 Task: Create an 'audit' object.
Action: Mouse moved to (1069, 98)
Screenshot: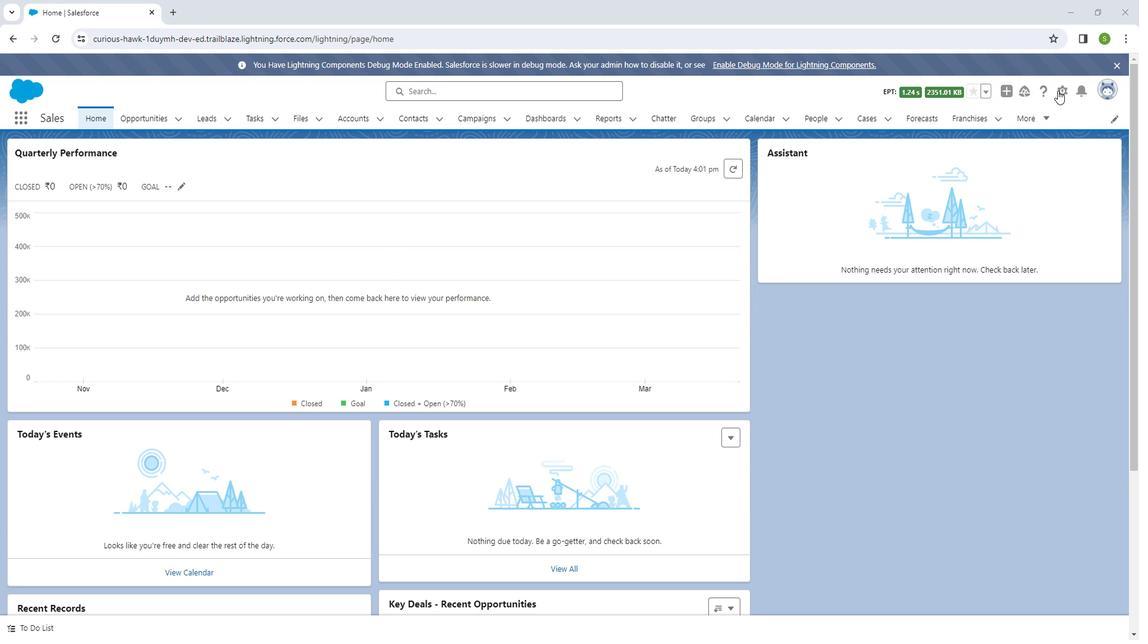 
Action: Mouse pressed left at (1069, 98)
Screenshot: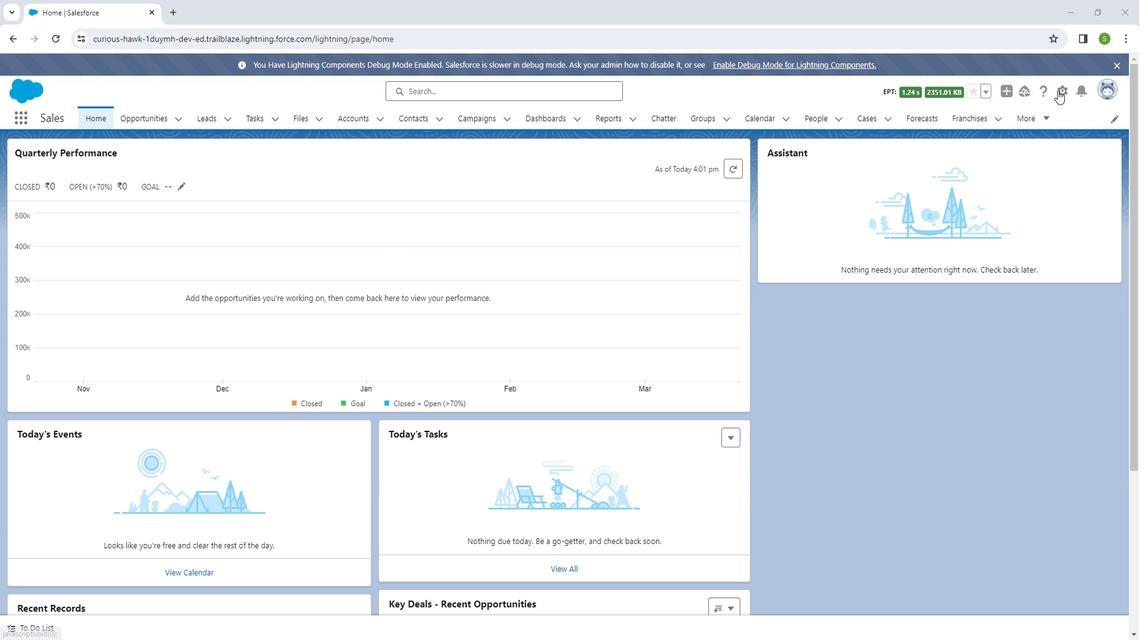 
Action: Mouse moved to (1024, 135)
Screenshot: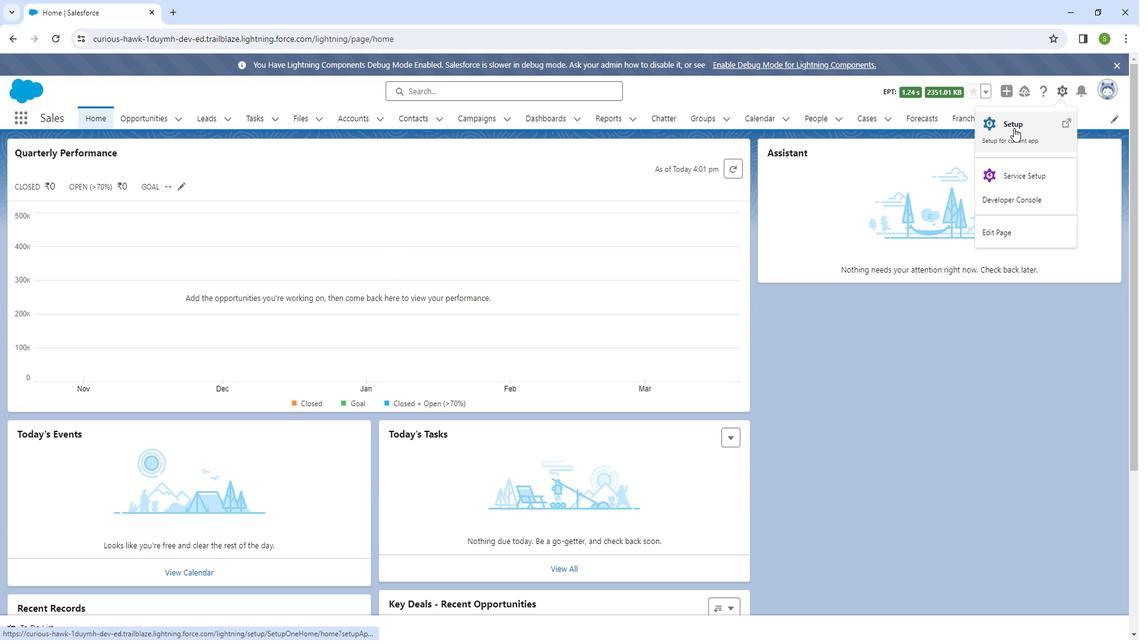 
Action: Mouse pressed left at (1024, 135)
Screenshot: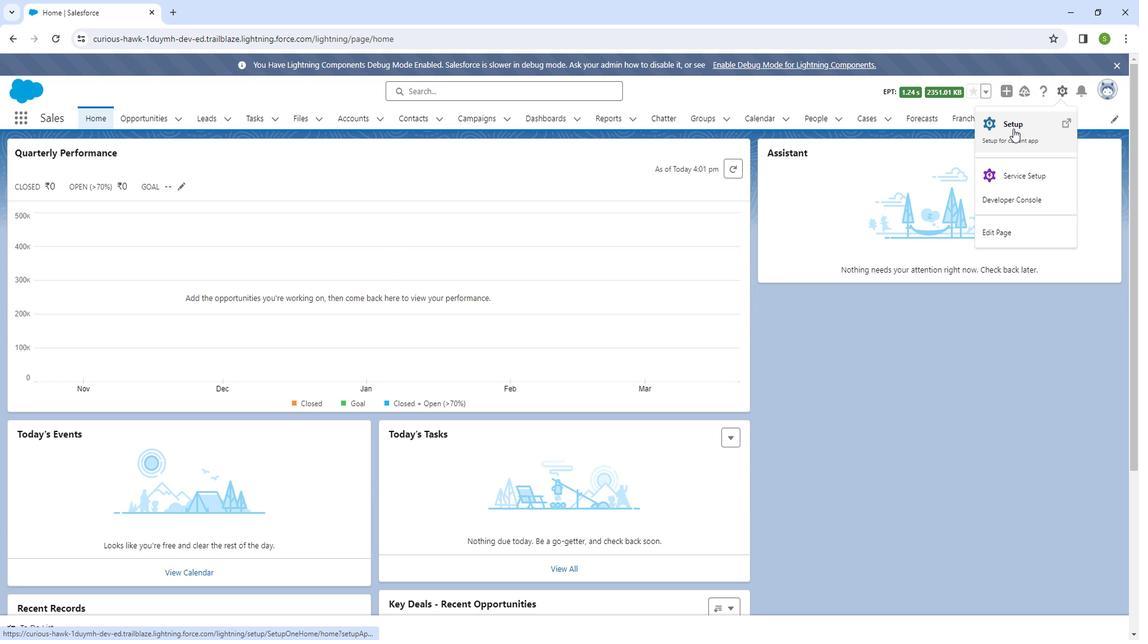 
Action: Mouse moved to (166, 125)
Screenshot: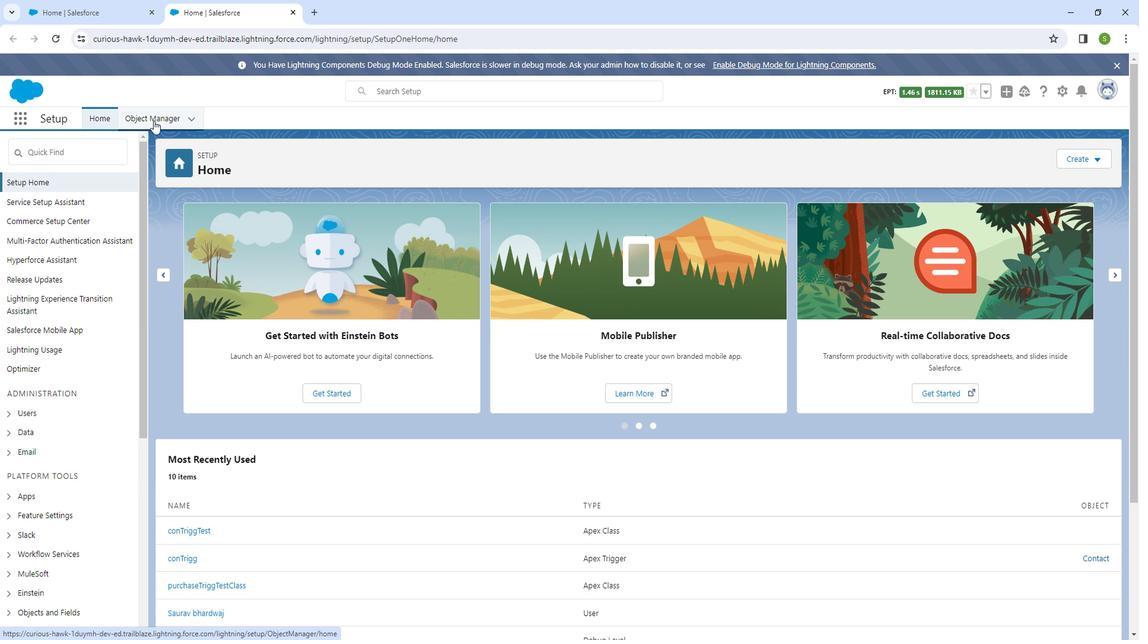 
Action: Mouse pressed left at (166, 125)
Screenshot: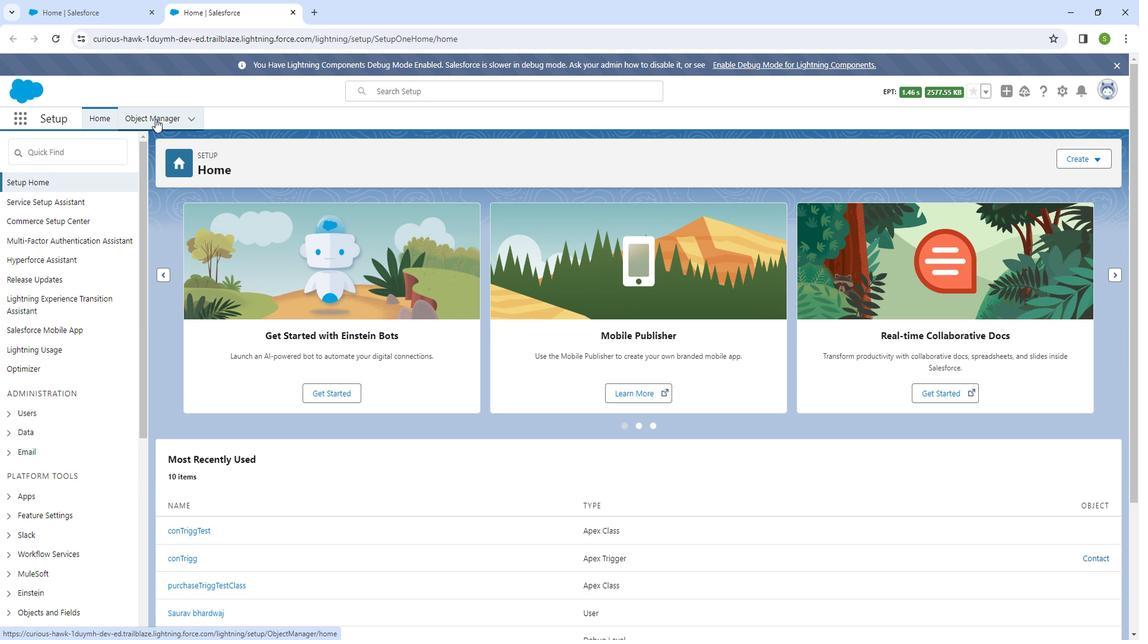 
Action: Mouse moved to (1102, 163)
Screenshot: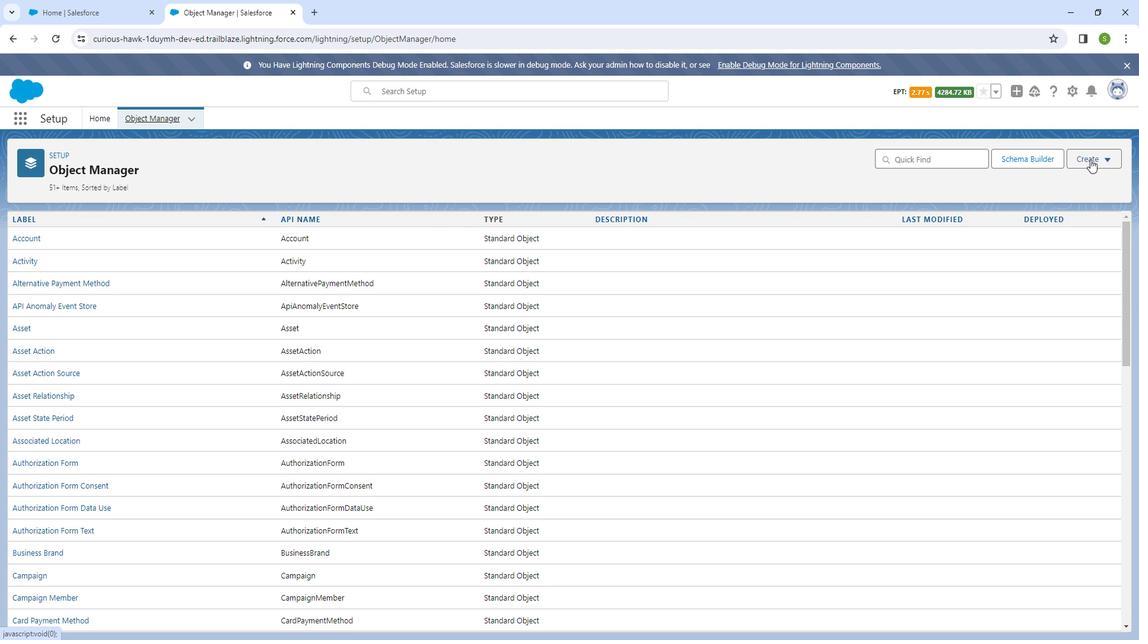 
Action: Mouse pressed left at (1102, 163)
Screenshot: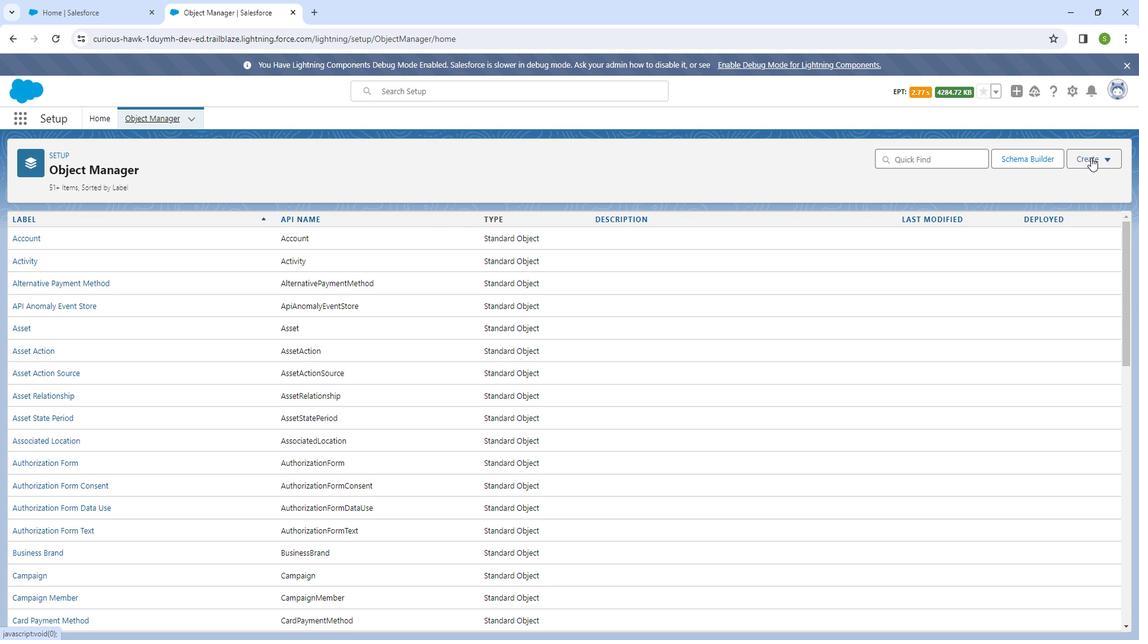 
Action: Mouse moved to (1060, 193)
Screenshot: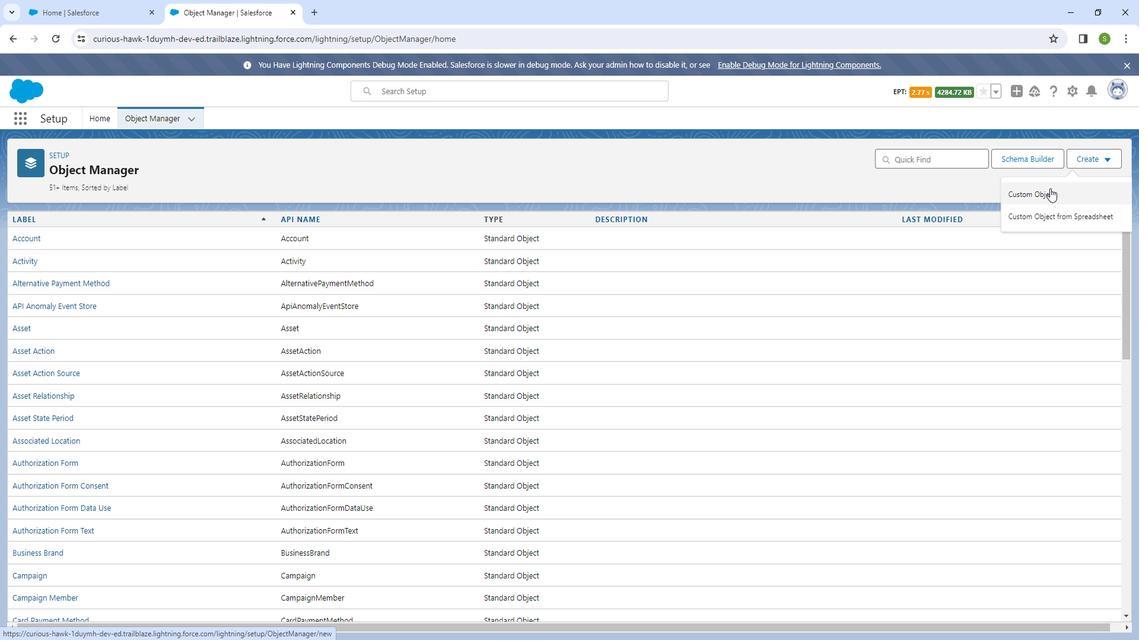 
Action: Mouse pressed left at (1060, 193)
Screenshot: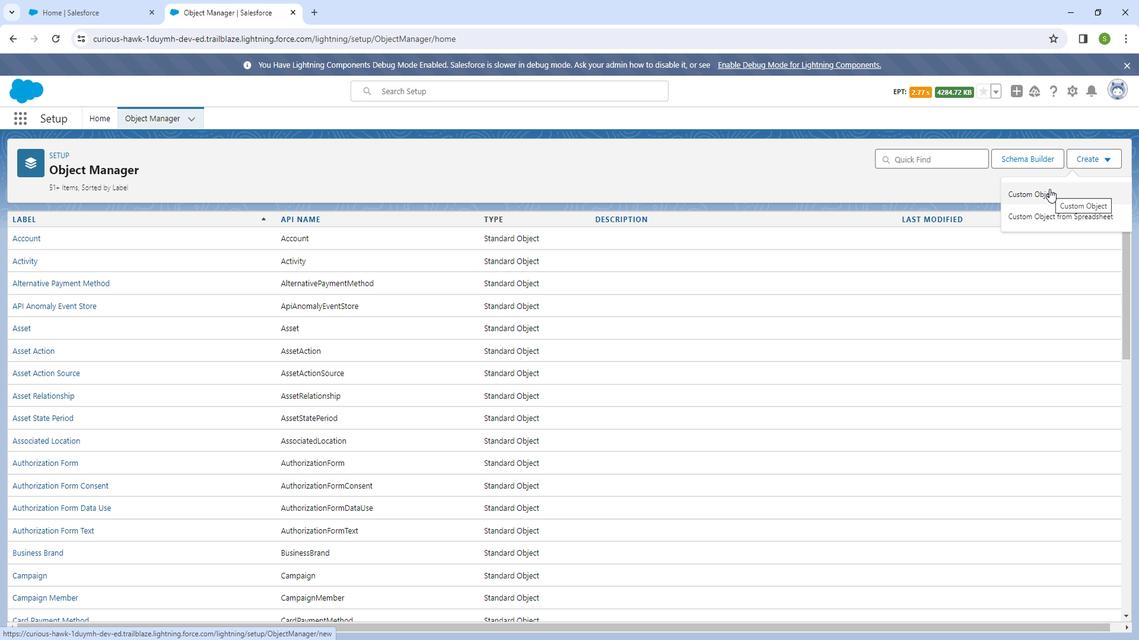 
Action: Mouse moved to (250, 315)
Screenshot: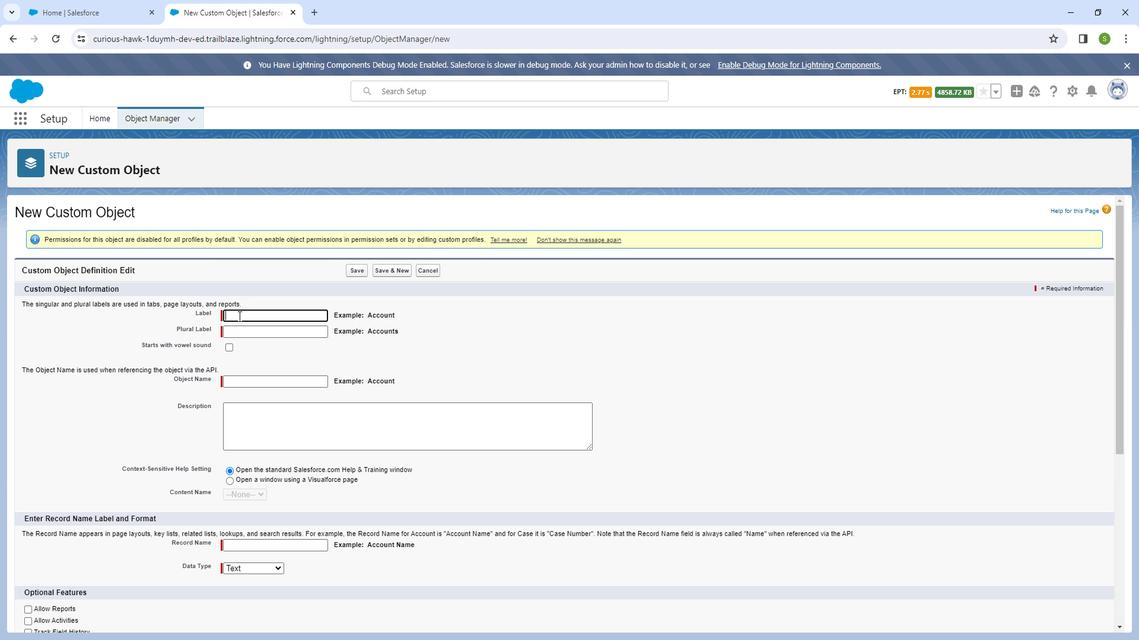 
Action: Mouse pressed left at (250, 315)
Screenshot: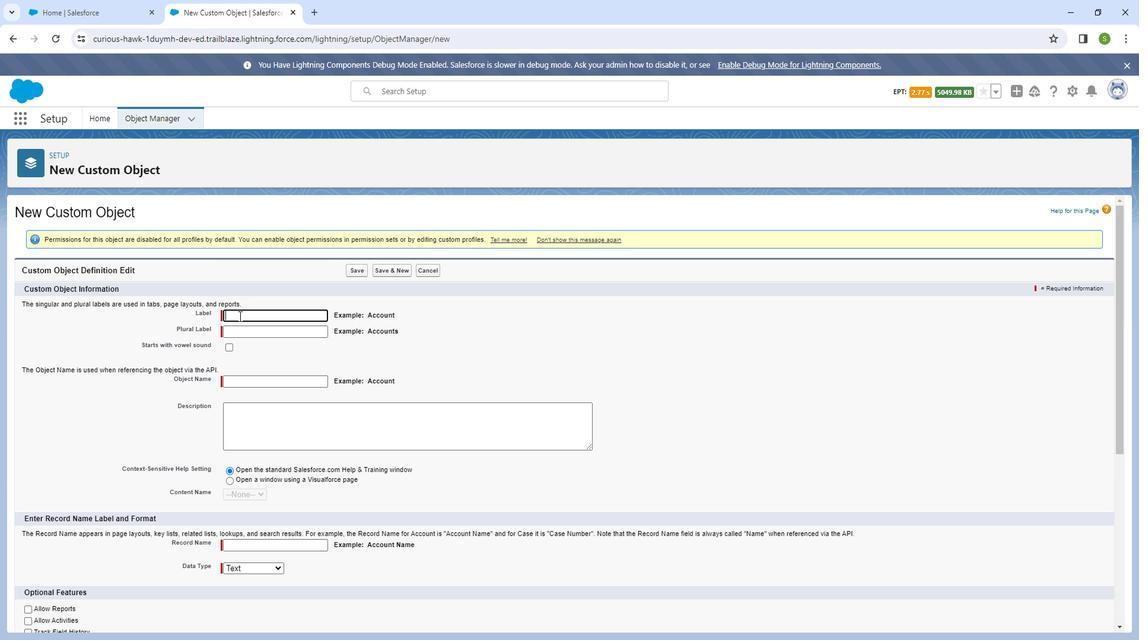 
Action: Mouse moved to (249, 315)
Screenshot: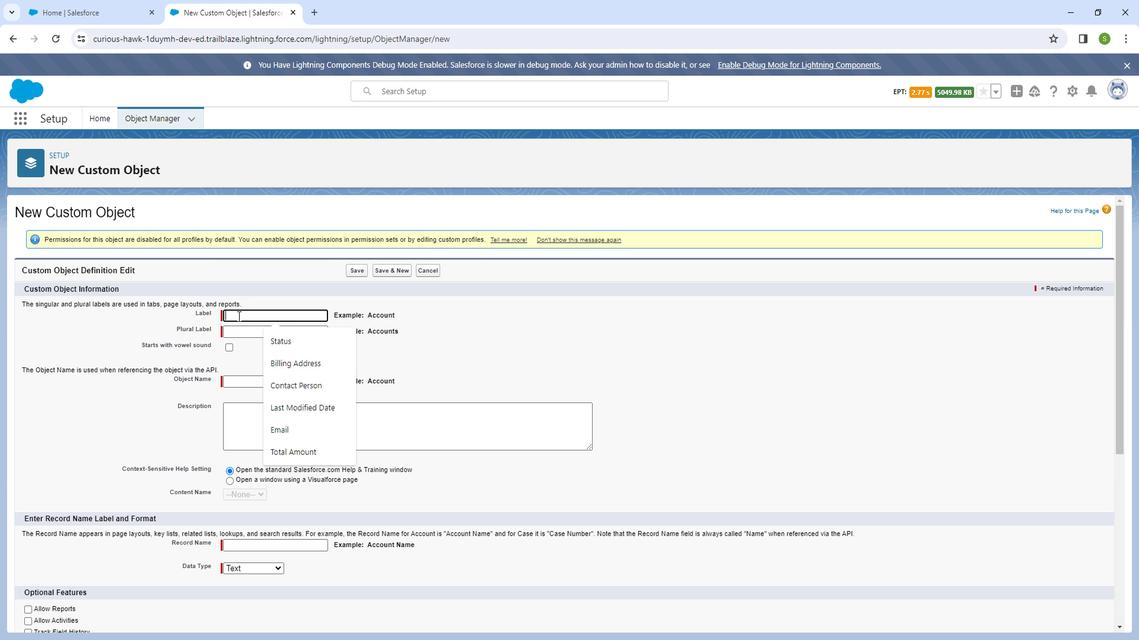 
Action: Key pressed <Key.shift_r>Audit
Screenshot: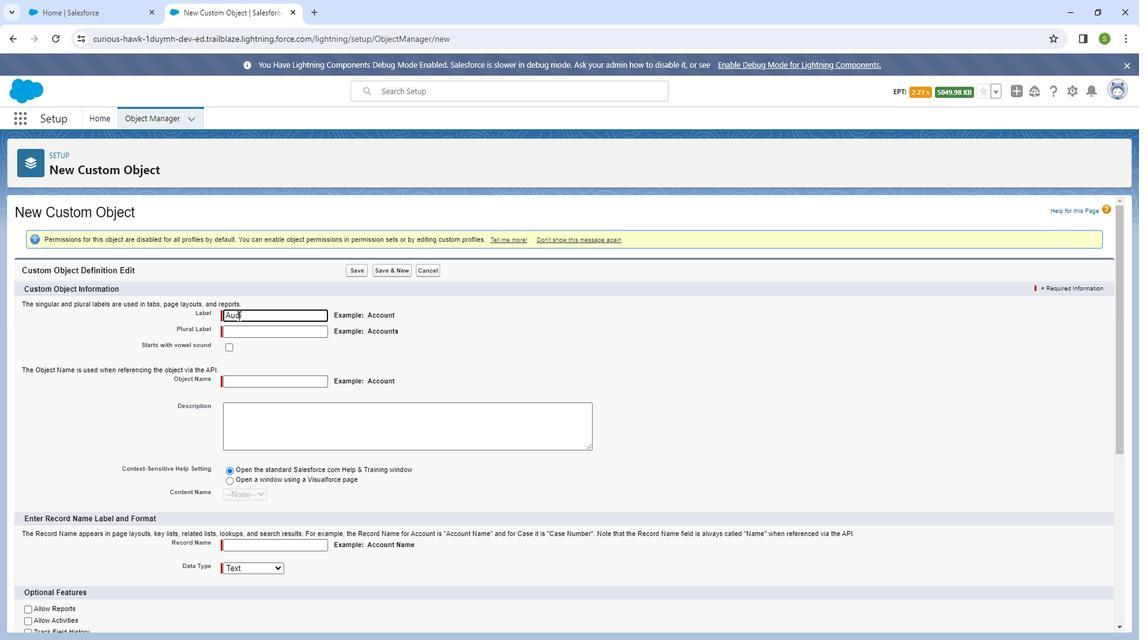 
Action: Mouse moved to (250, 336)
Screenshot: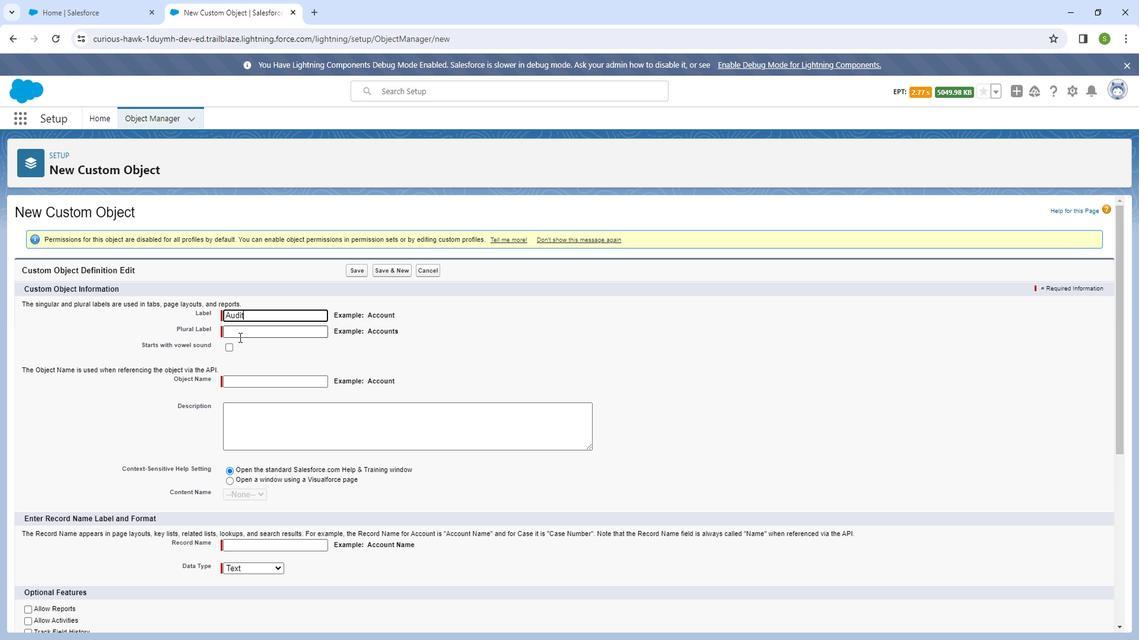 
Action: Mouse pressed left at (250, 336)
Screenshot: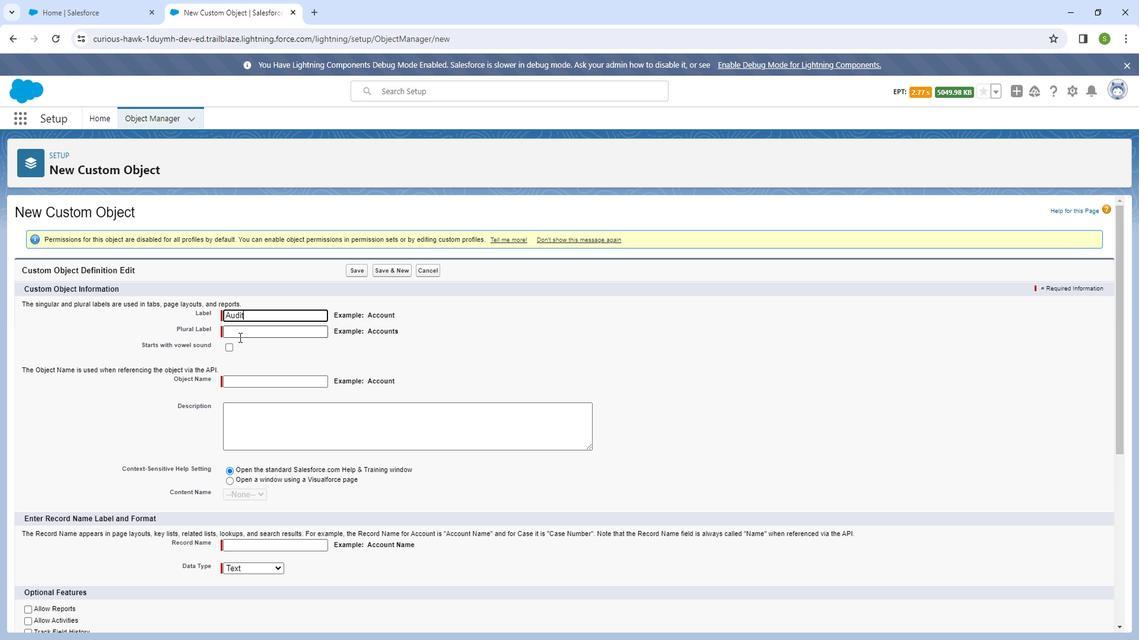 
Action: Key pressed <Key.shift_r><Key.shift_r><Key.shift_r><Key.shift_r><Key.shift_r><Key.shift_r><Key.shift_r><Key.shift_r><Key.shift_r><Key.shift_r>Audits
Screenshot: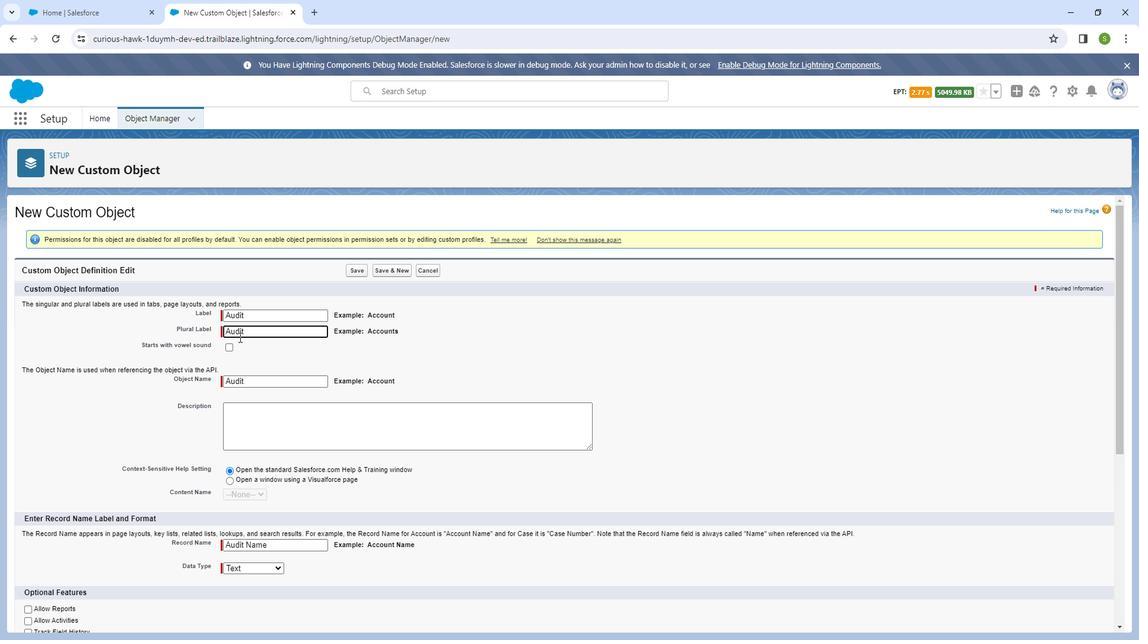 
Action: Mouse moved to (240, 409)
Screenshot: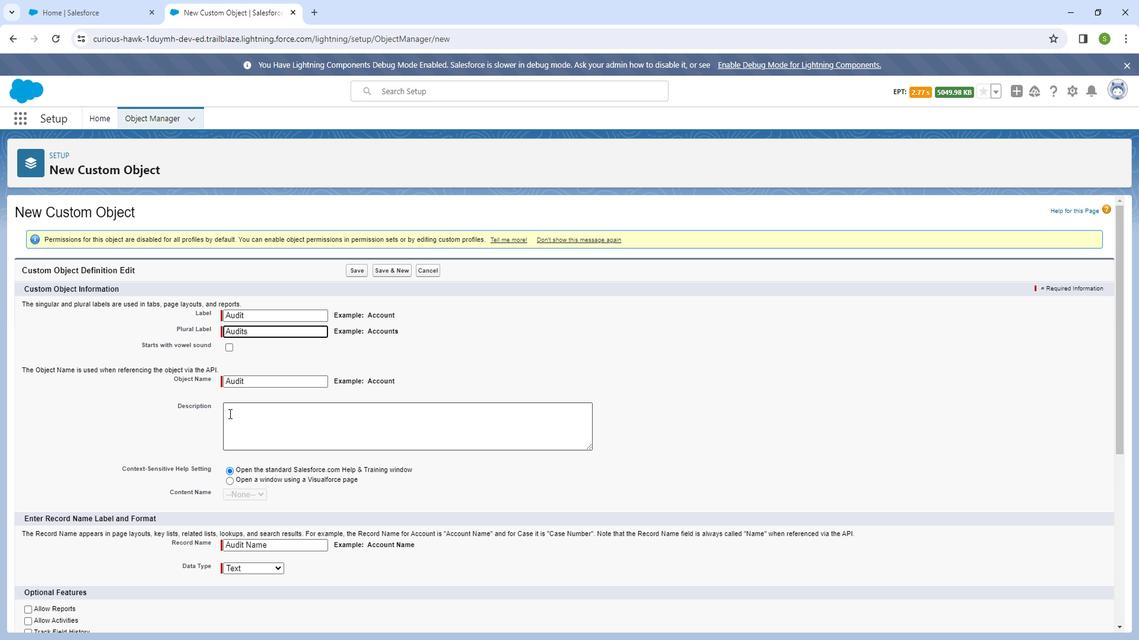 
Action: Mouse pressed left at (240, 409)
Screenshot: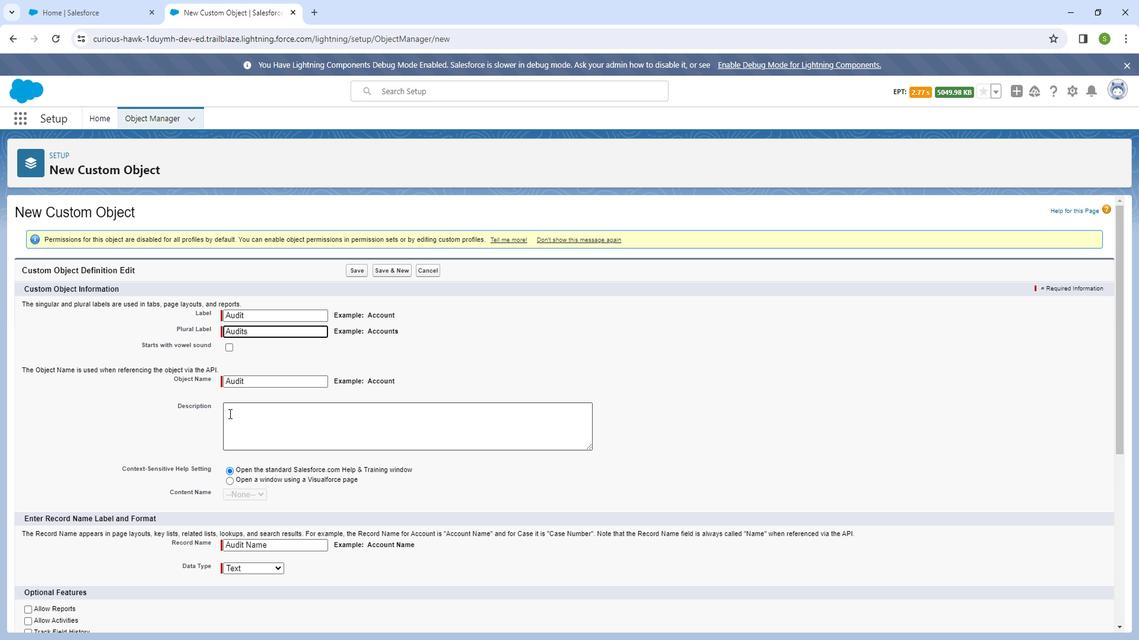 
Action: Mouse moved to (252, 420)
Screenshot: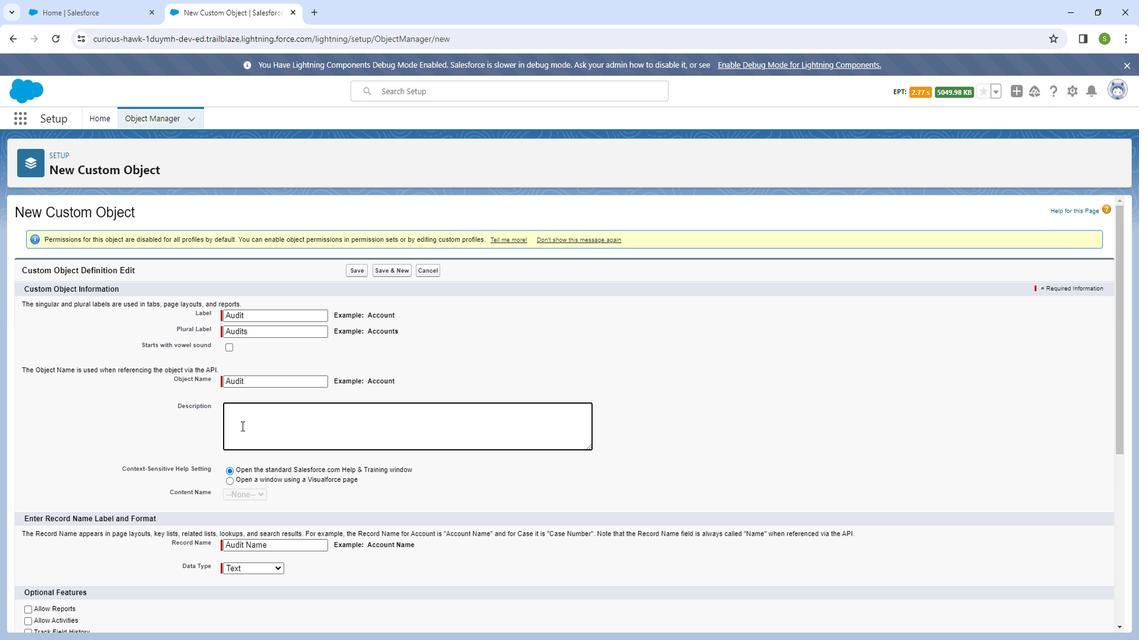 
Action: Key pressed <Key.shift_r>The<Key.space>au<Key.backspace>udit<Key.space>object<Key.space>is<Key.space>designed<Key.space>to<Key.space>track<Key.space>and<Key.space>manan<Key.backspace>ge<Key.space>audits<Key.space>conducted<Key.space>within<Key.space>the<Key.space>organis<Key.backspace>zation.<Key.space><Key.shift_r><Key.shift_r><Key.shift_r><Key.shift_r><Key.shift_r><Key.shift_r><Key.shift_r><Key.shift_r><Key.shift_r><Key.shift_r><Key.shift_r><Key.shift_r><Key.shift_r>An<Key.space>audit<Key.space>represents<Key.space>a<Key.space>comprehensive<Key.space>review<Key.space>of<Key.space>processes,<Key.space>operation<Key.space>or<Key.space>system.
Screenshot: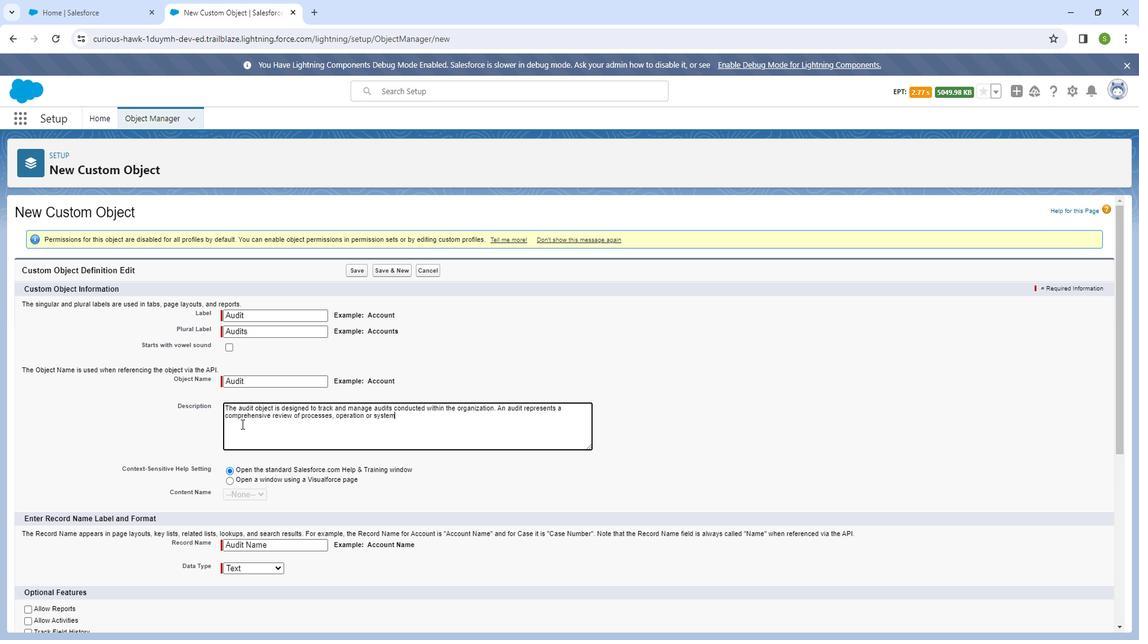 
Action: Mouse scrolled (252, 419) with delta (0, 0)
Screenshot: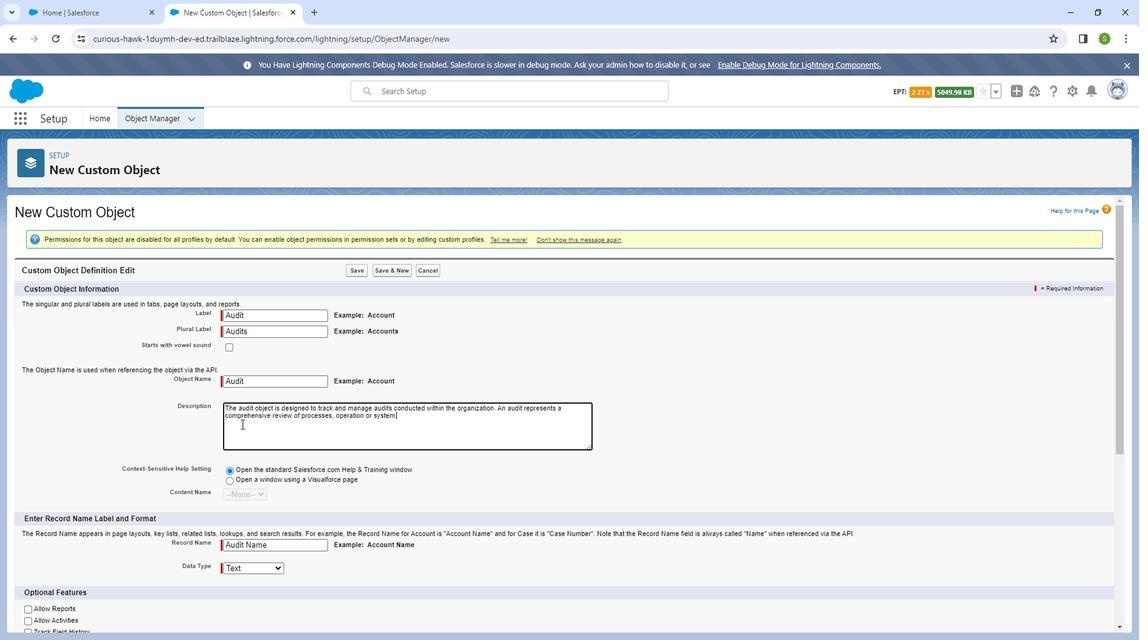 
Action: Mouse scrolled (252, 419) with delta (0, 0)
Screenshot: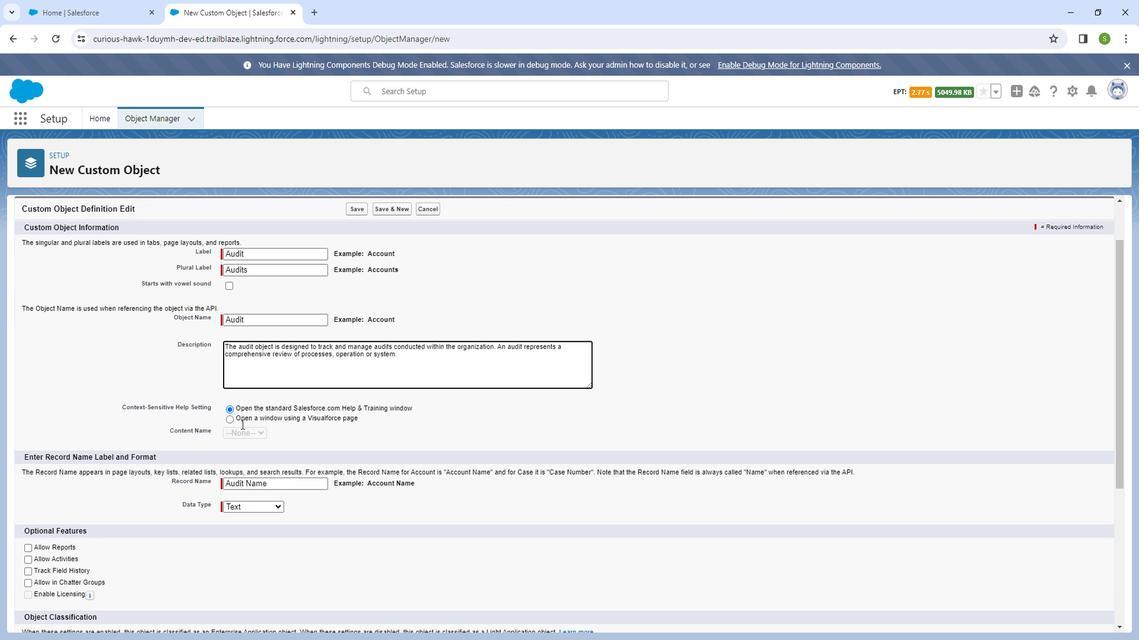 
Action: Mouse moved to (283, 418)
Screenshot: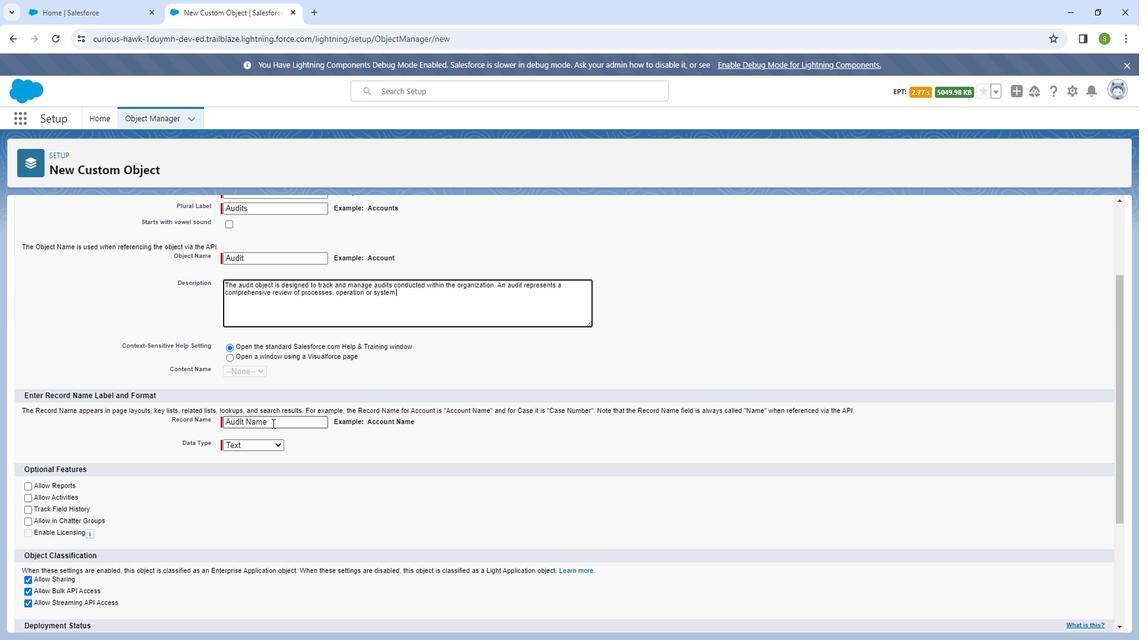 
Action: Mouse pressed left at (283, 418)
Screenshot: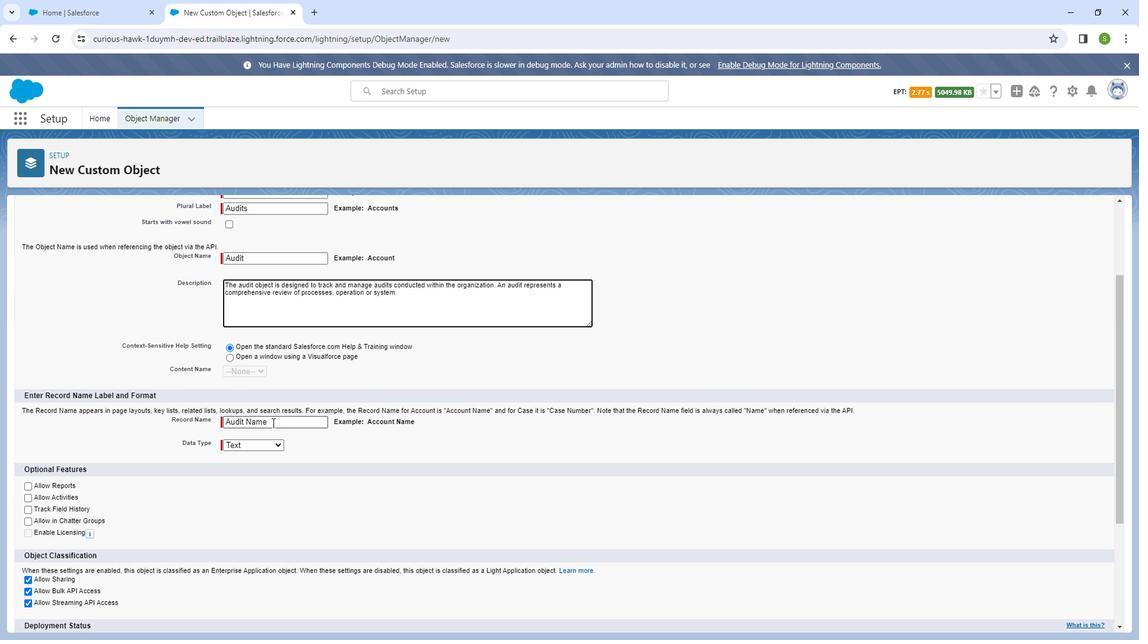
Action: Mouse moved to (292, 418)
Screenshot: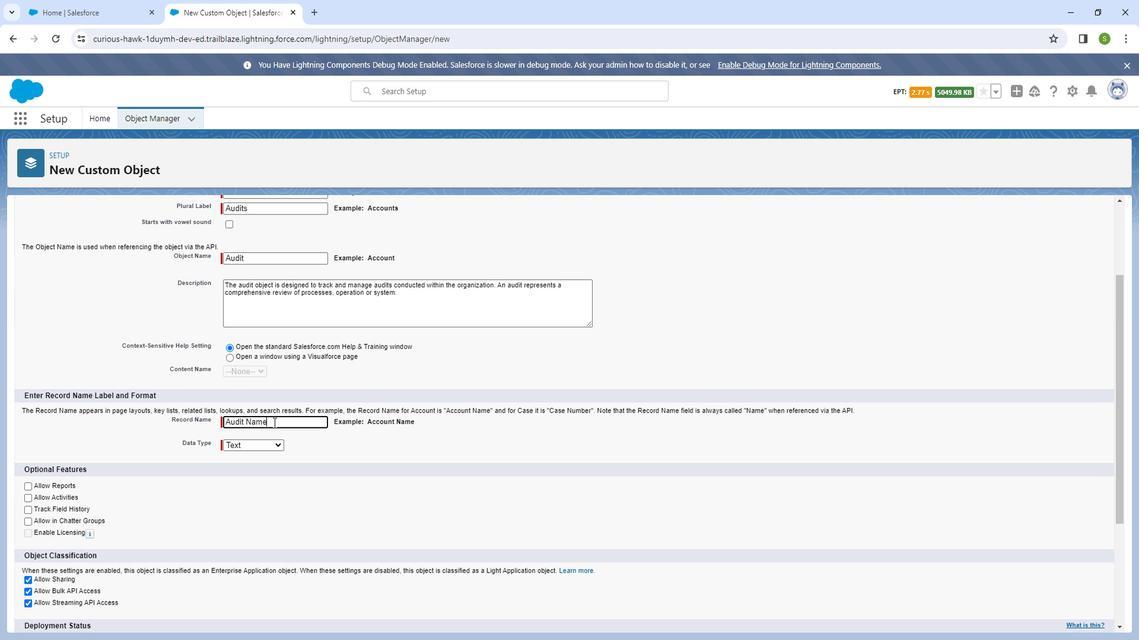 
Action: Key pressed <Key.backspace><Key.backspace><Key.backspace><Key.backspace><Key.shift_r><Key.shift_r><Key.shift_r><Key.shift_r><Key.shift_r><Key.shift_r><Key.shift_r><Key.shift_r>First<Key.space><Key.shift_r><Key.shift_r><Key.shift_r><Key.shift_r><Key.shift_r><Key.shift_r><Key.shift_r><Key.shift_r><Key.shift_r><Key.shift_r><Key.shift_r><Key.shift_r>Name
Screenshot: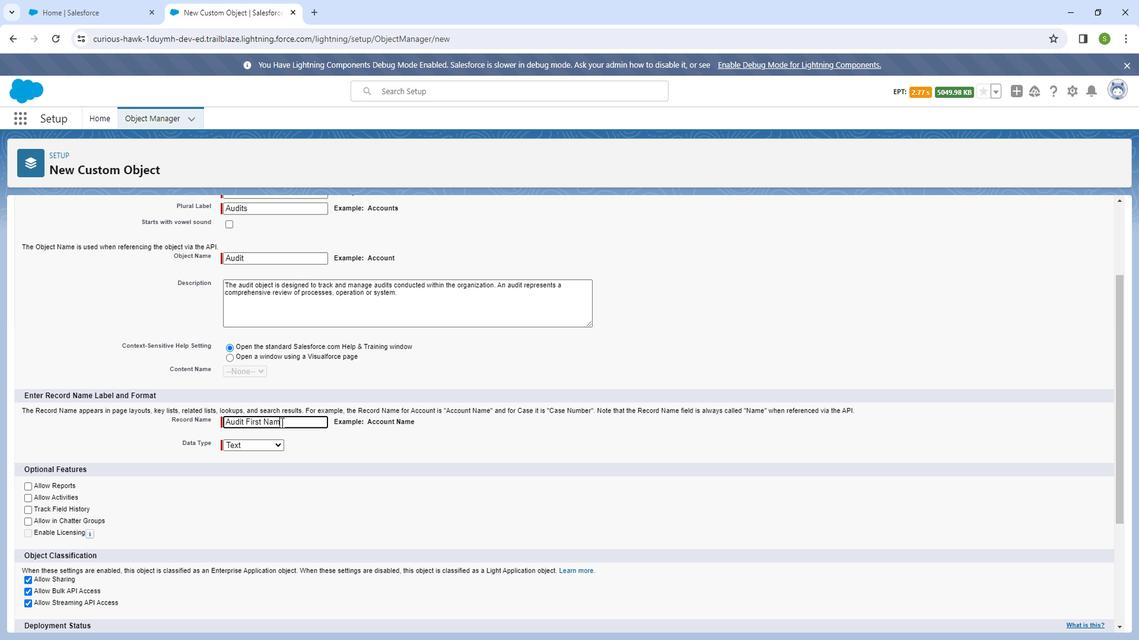 
Action: Mouse moved to (299, 418)
Screenshot: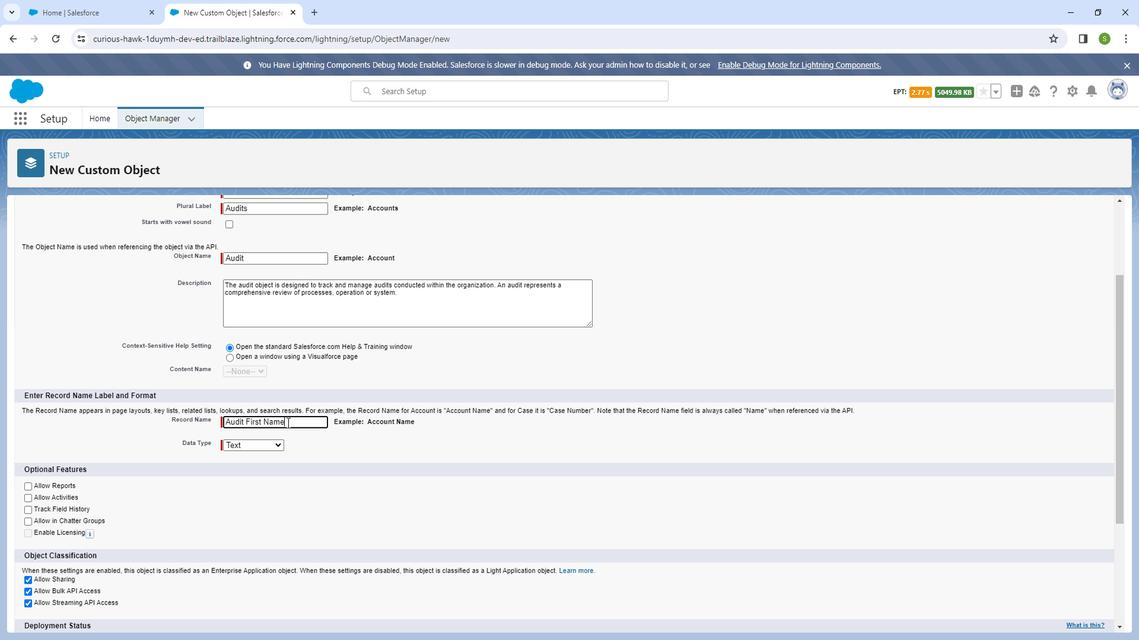 
Action: Mouse pressed left at (299, 418)
Screenshot: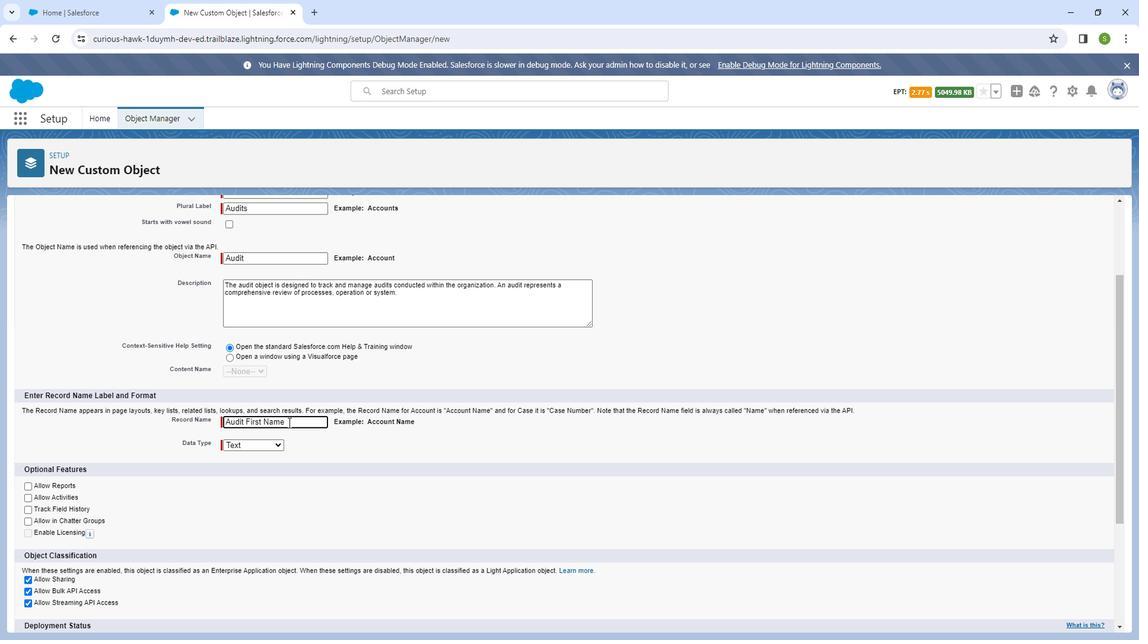 
Action: Mouse moved to (254, 417)
Screenshot: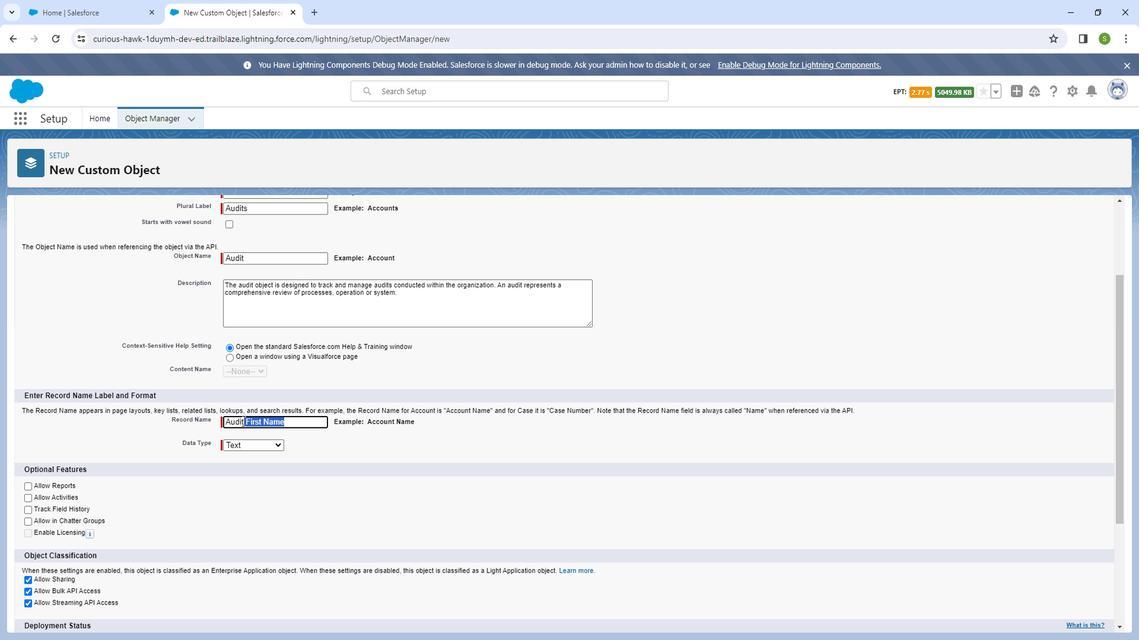 
Action: Key pressed <Key.backspace>
Screenshot: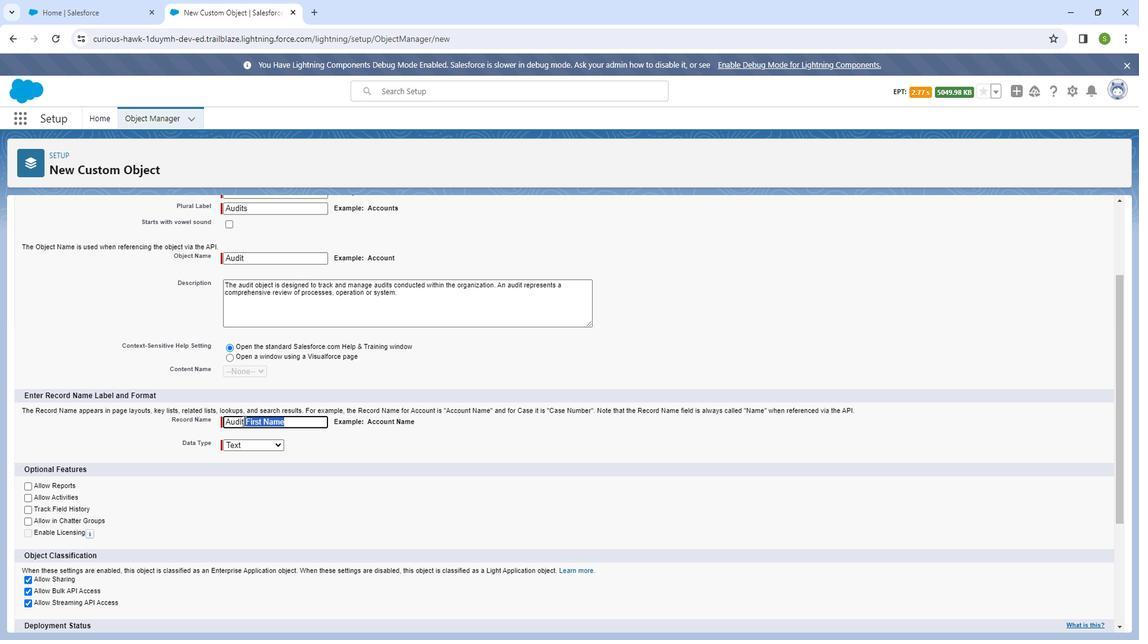 
Action: Mouse moved to (256, 417)
Screenshot: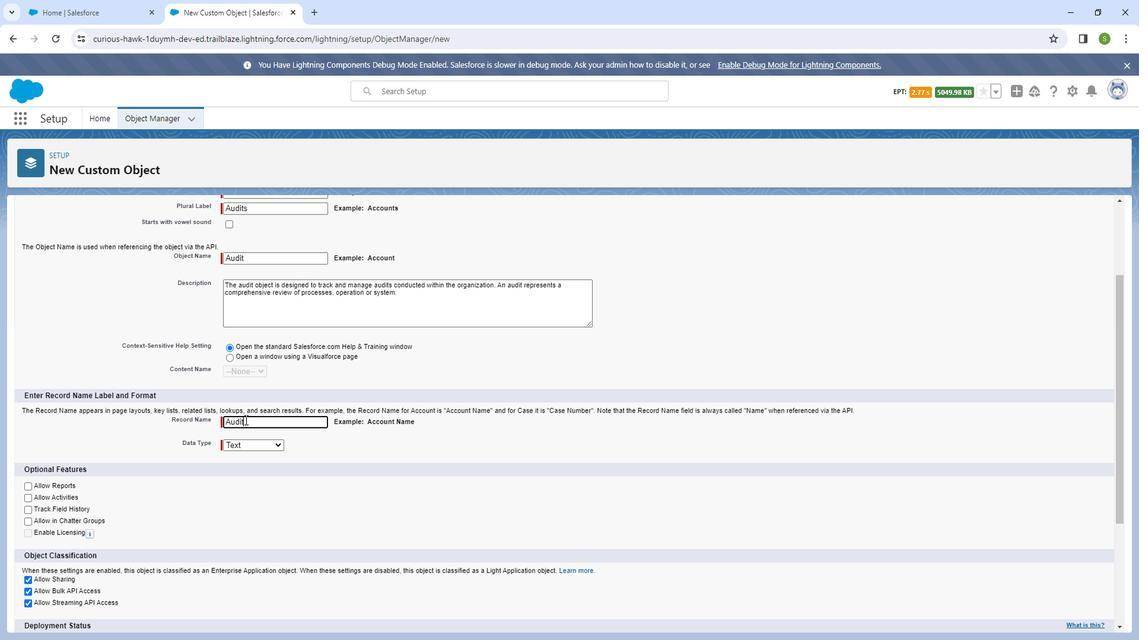 
Action: Key pressed <Key.space><Key.shift_r><Key.shift_r><Key.shift_r><Key.shift_r><Key.shift_r><Key.shift_r><Key.shift_r>Number
Screenshot: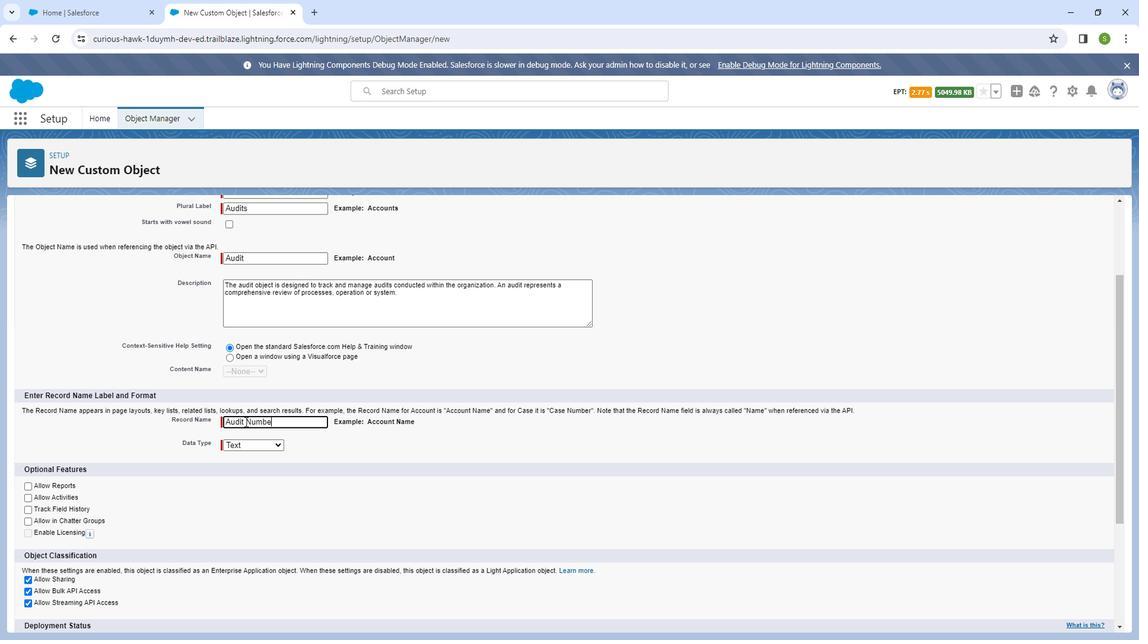 
Action: Mouse moved to (269, 441)
Screenshot: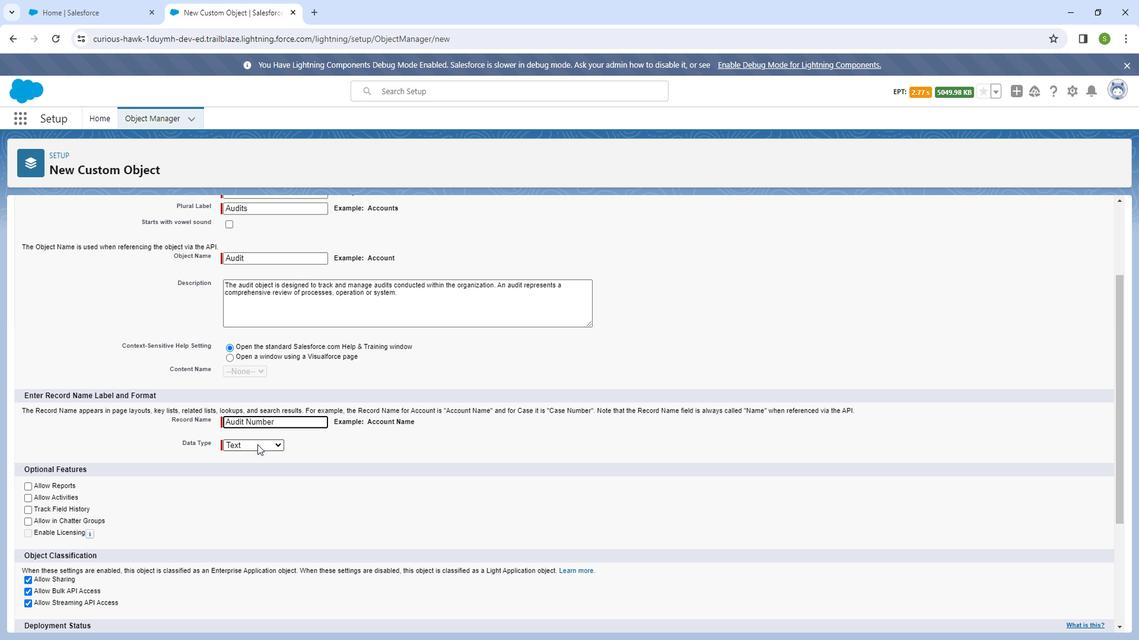 
Action: Mouse pressed left at (269, 441)
Screenshot: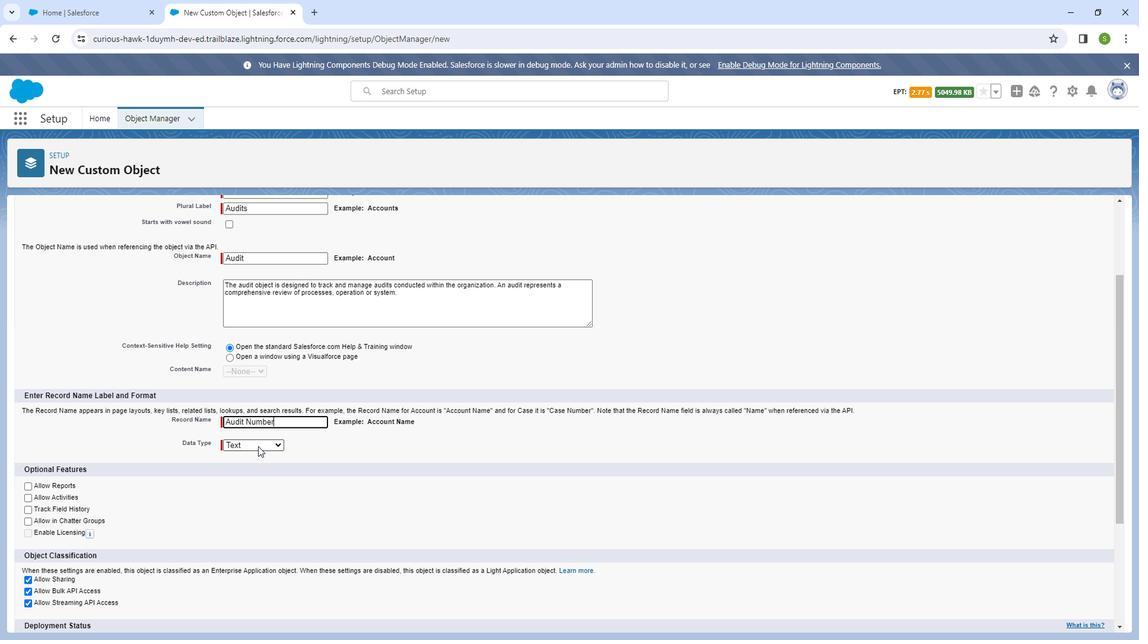 
Action: Mouse moved to (265, 459)
Screenshot: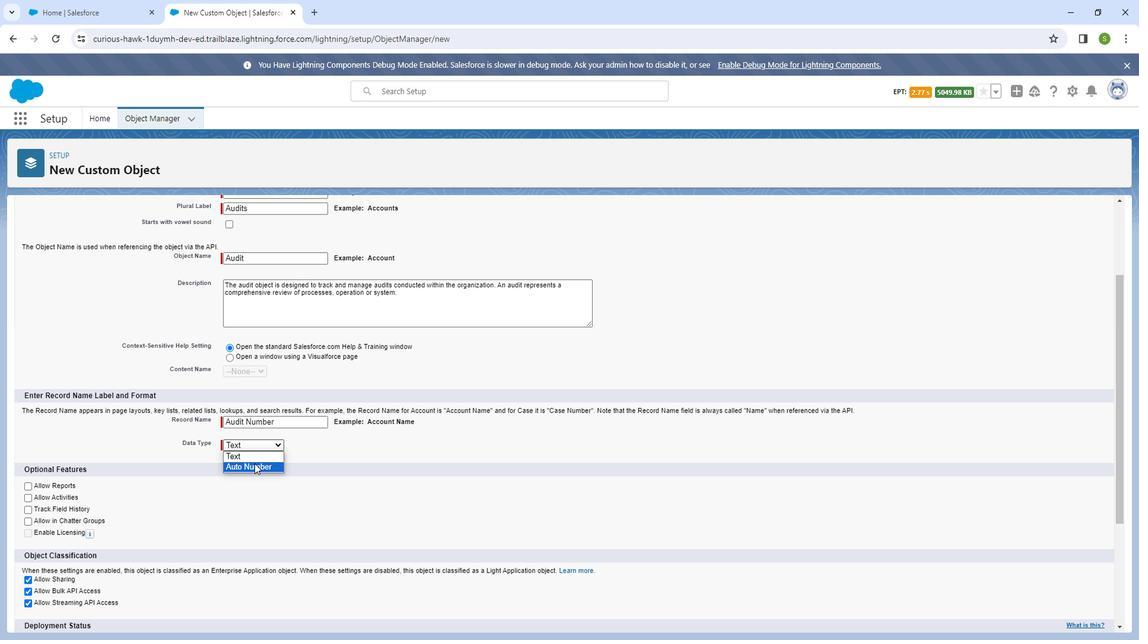 
Action: Mouse pressed left at (265, 459)
Screenshot: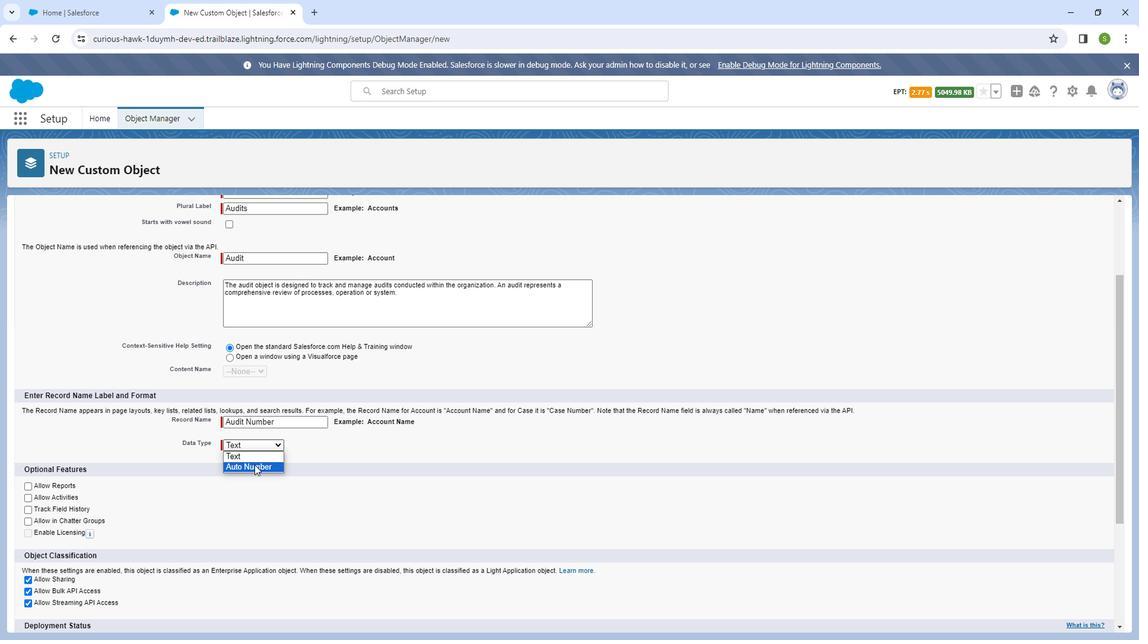 
Action: Mouse moved to (261, 456)
Screenshot: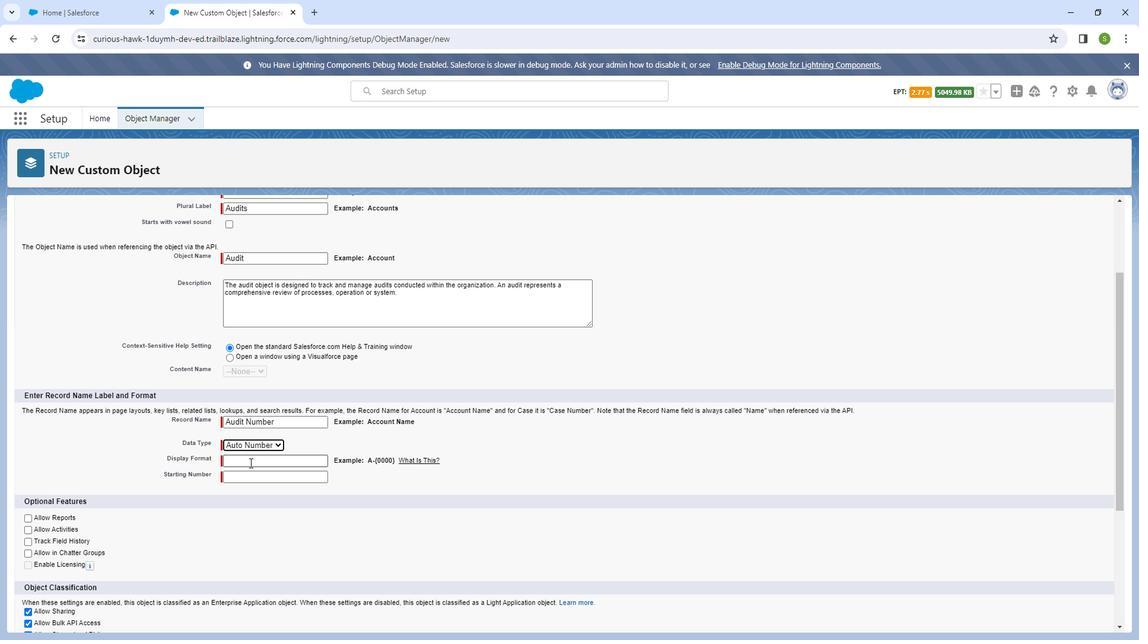 
Action: Mouse pressed left at (261, 456)
Screenshot: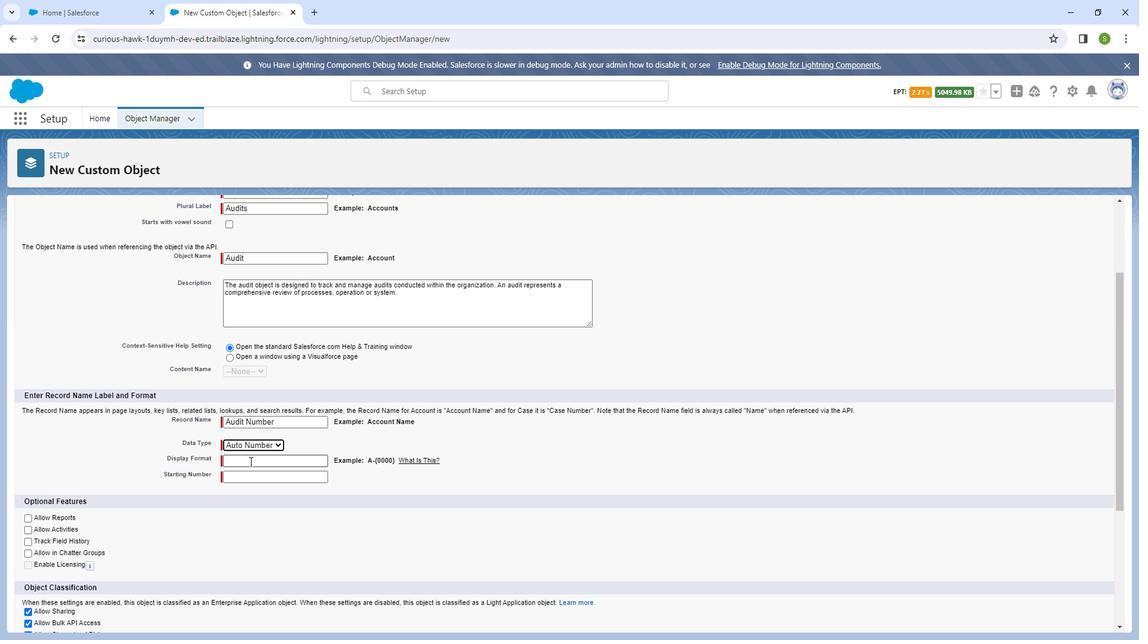 
Action: Mouse moved to (262, 455)
Screenshot: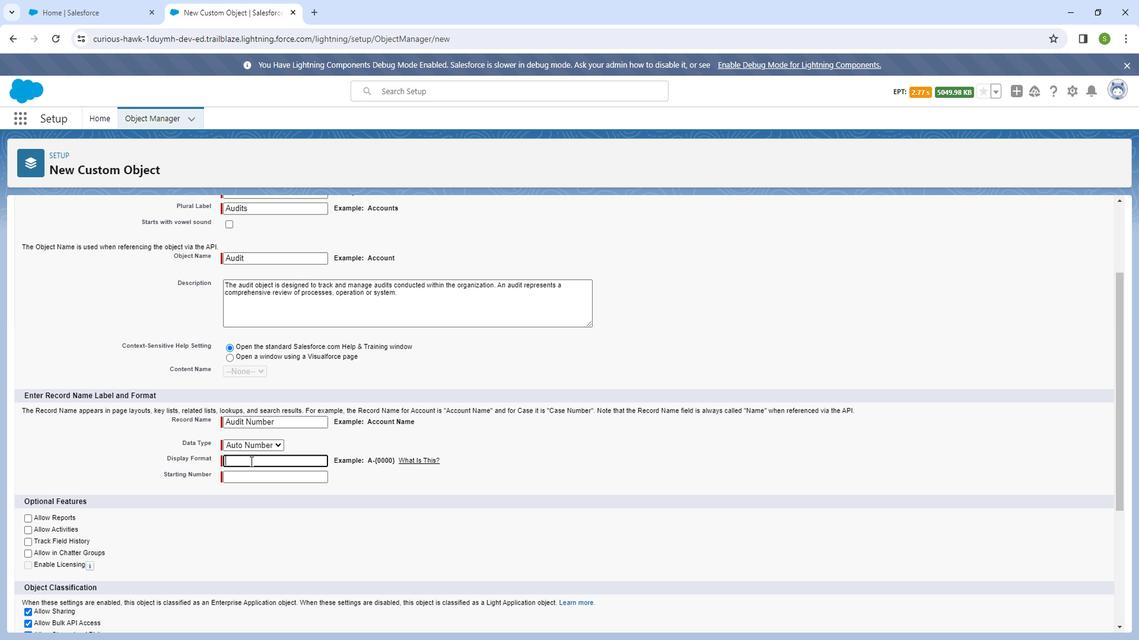 
Action: Key pressed <Key.shift_r><Key.shift_r><Key.shift_r>A-<Key.shift_r><Key.shift_r><Key.shift_r><Key.shift_r><Key.shift_r><Key.shift_r><Key.shift_r><Key.shift_r><Key.shift_r><Key.shift_r><Key.shift_r><Key.shift_r><Key.shift_r><Key.shift_r><Key.shift_r>{<Key.shift_r><Key.shift_r><Key.shift_r><Key.shift_r><Key.shift_r><Key.shift_r><Key.shift_r><Key.shift_r><Key.shift_r>}<Key.left>0003
Screenshot: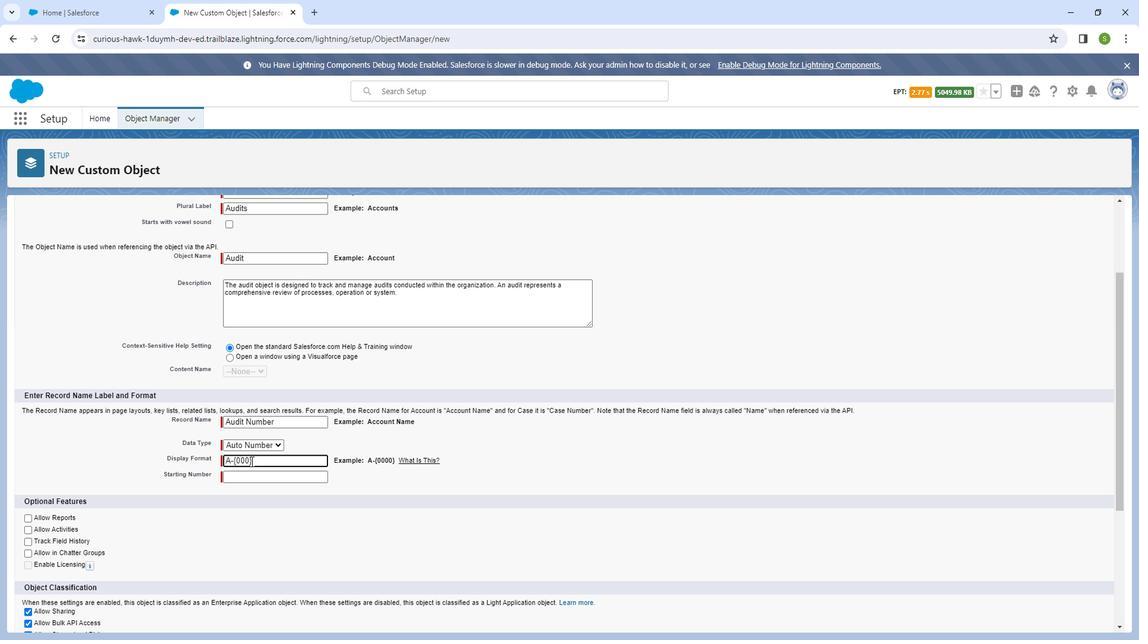 
Action: Mouse moved to (259, 472)
Screenshot: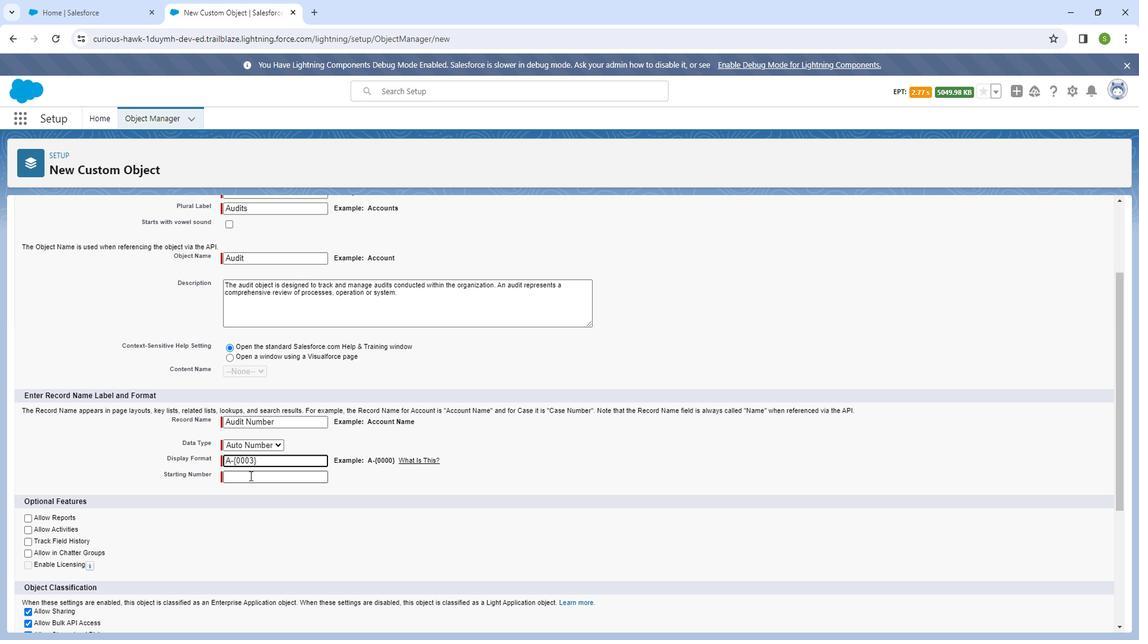 
Action: Mouse pressed left at (259, 472)
Screenshot: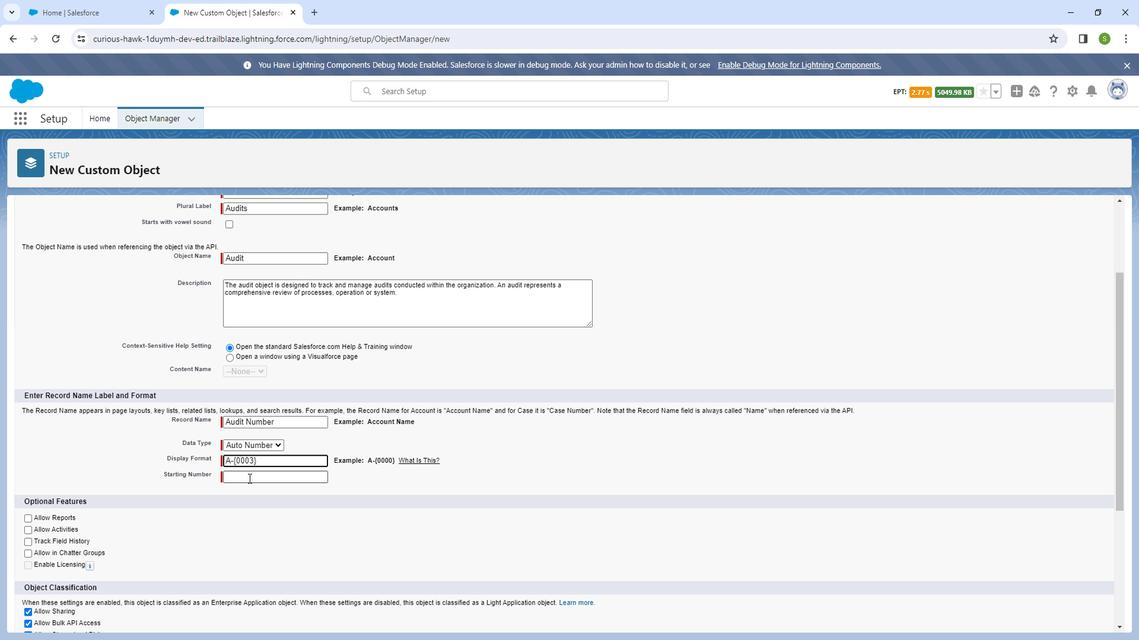 
Action: Key pressed 1
Screenshot: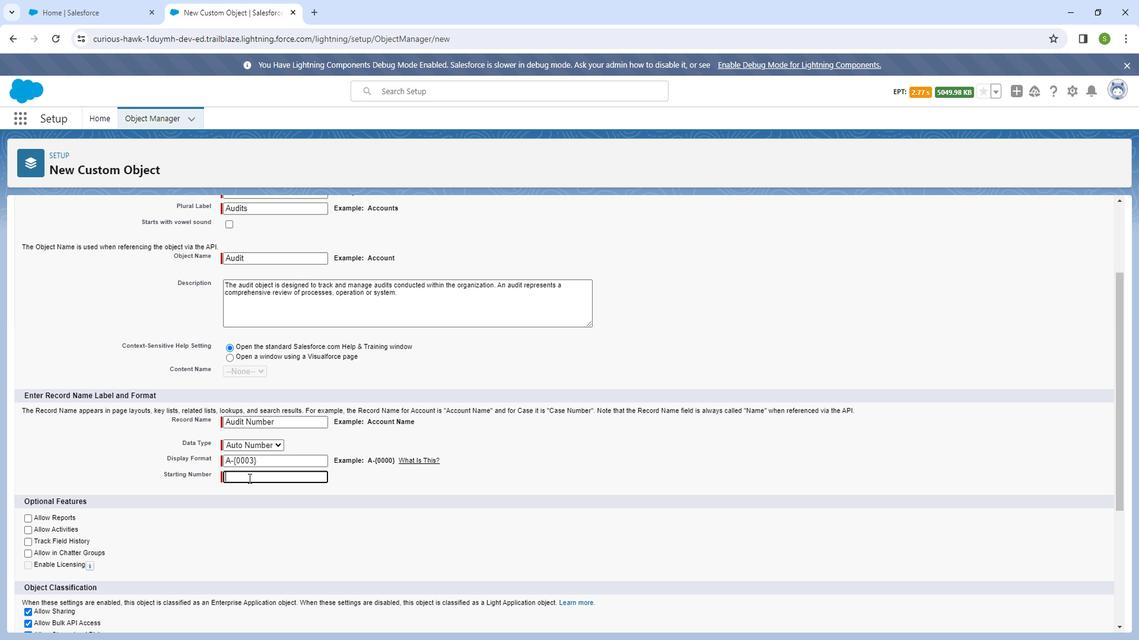
Action: Mouse moved to (268, 466)
Screenshot: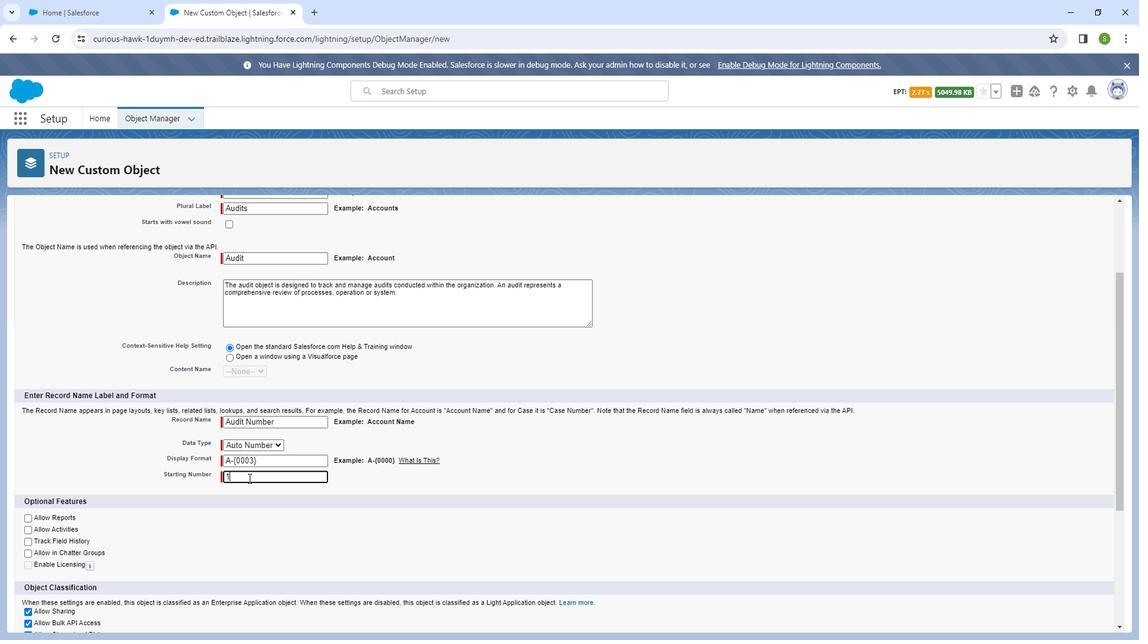 
Action: Mouse scrolled (268, 466) with delta (0, 0)
Screenshot: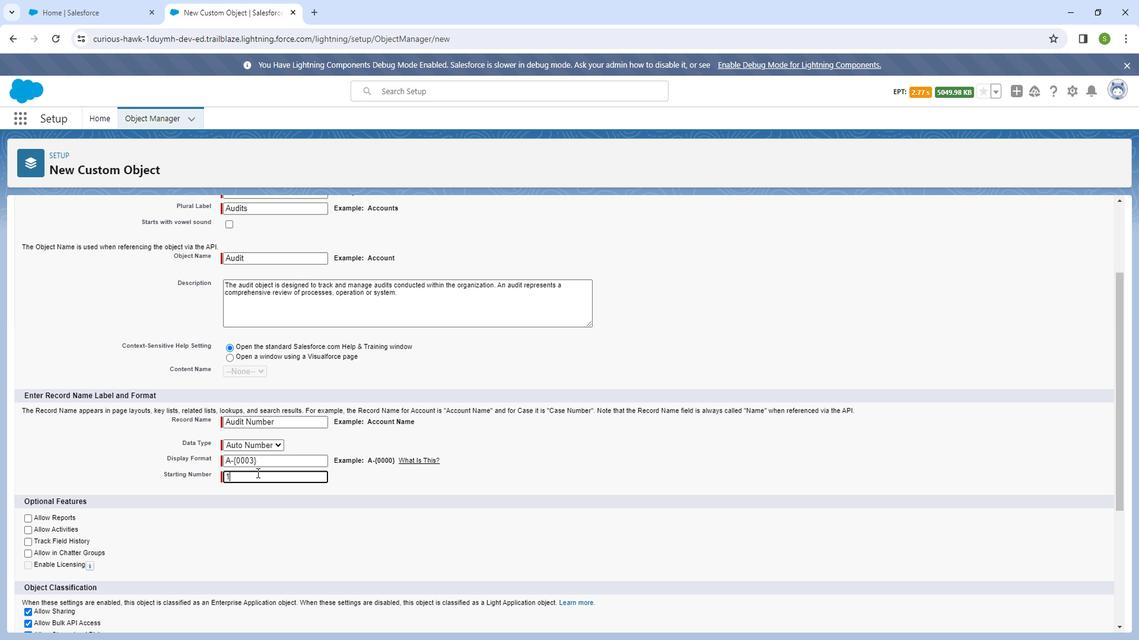 
Action: Mouse scrolled (268, 466) with delta (0, 0)
Screenshot: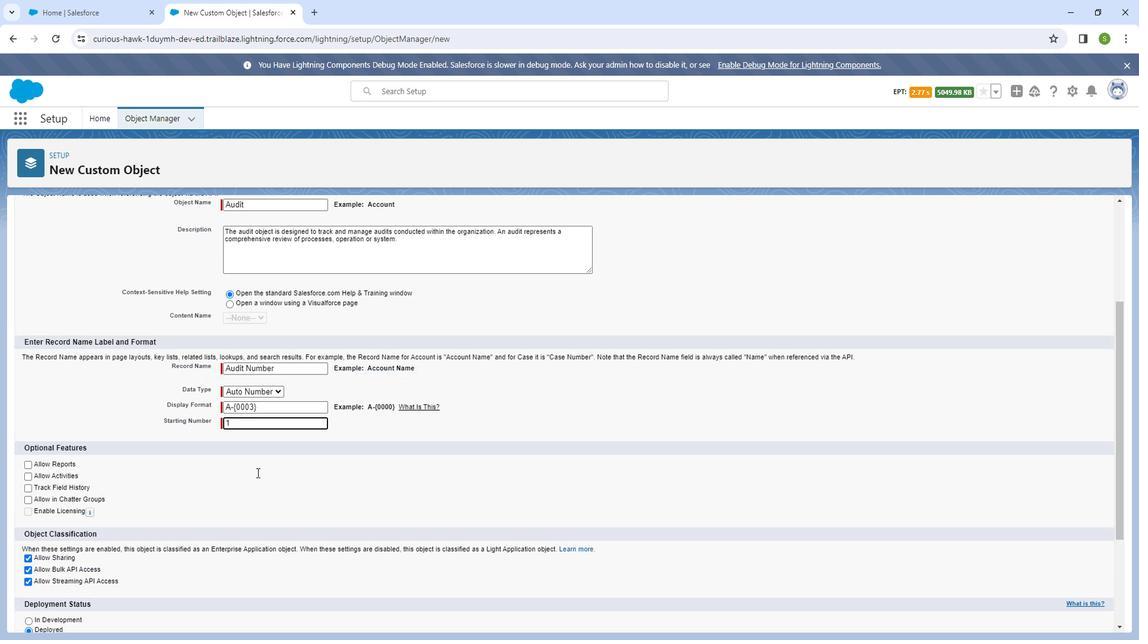 
Action: Mouse moved to (38, 407)
Screenshot: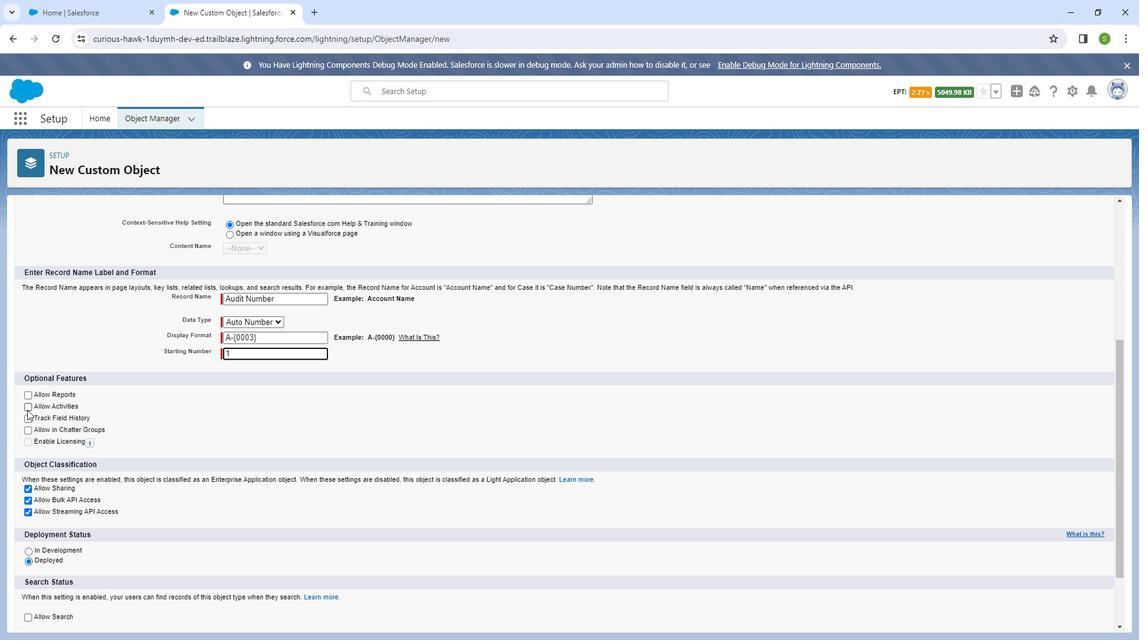 
Action: Mouse pressed left at (38, 407)
Screenshot: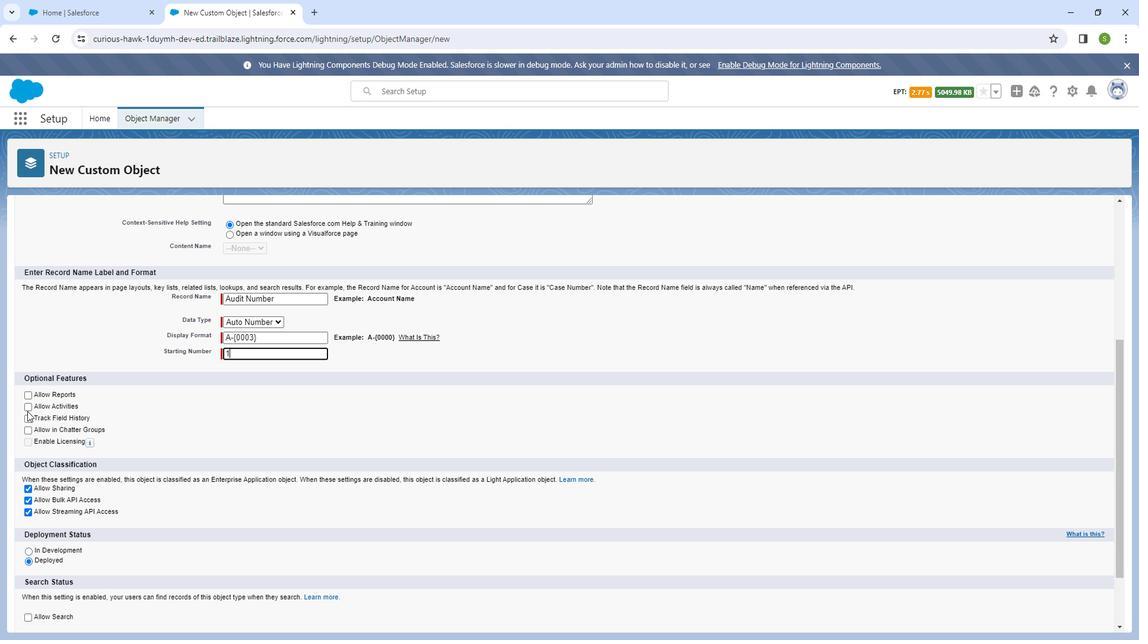 
Action: Mouse moved to (39, 403)
Screenshot: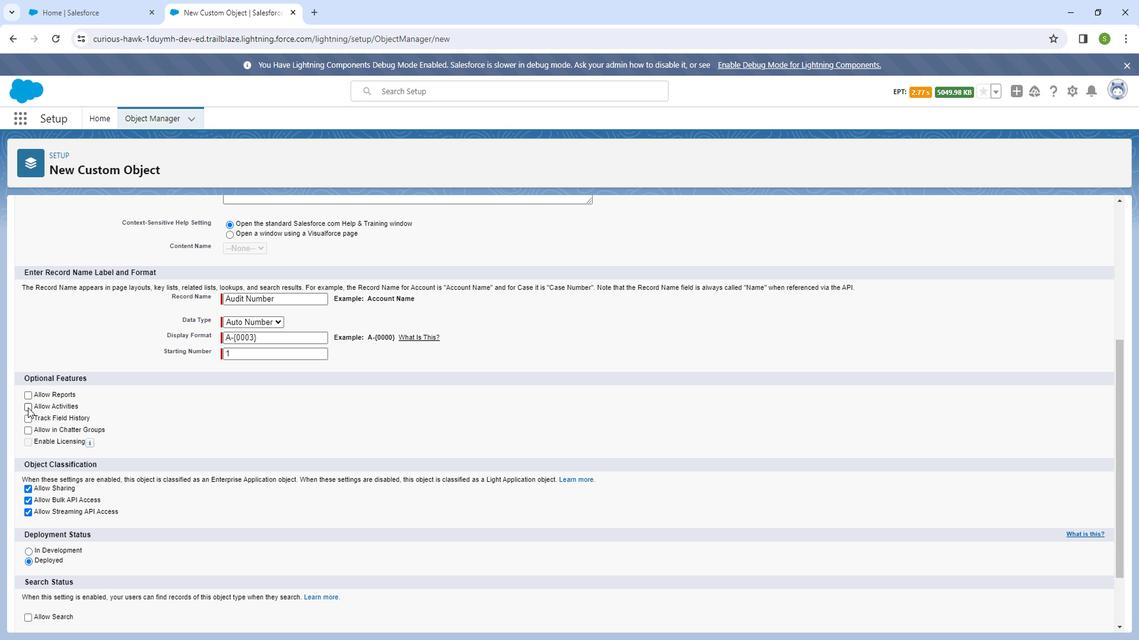 
Action: Mouse pressed left at (39, 403)
Screenshot: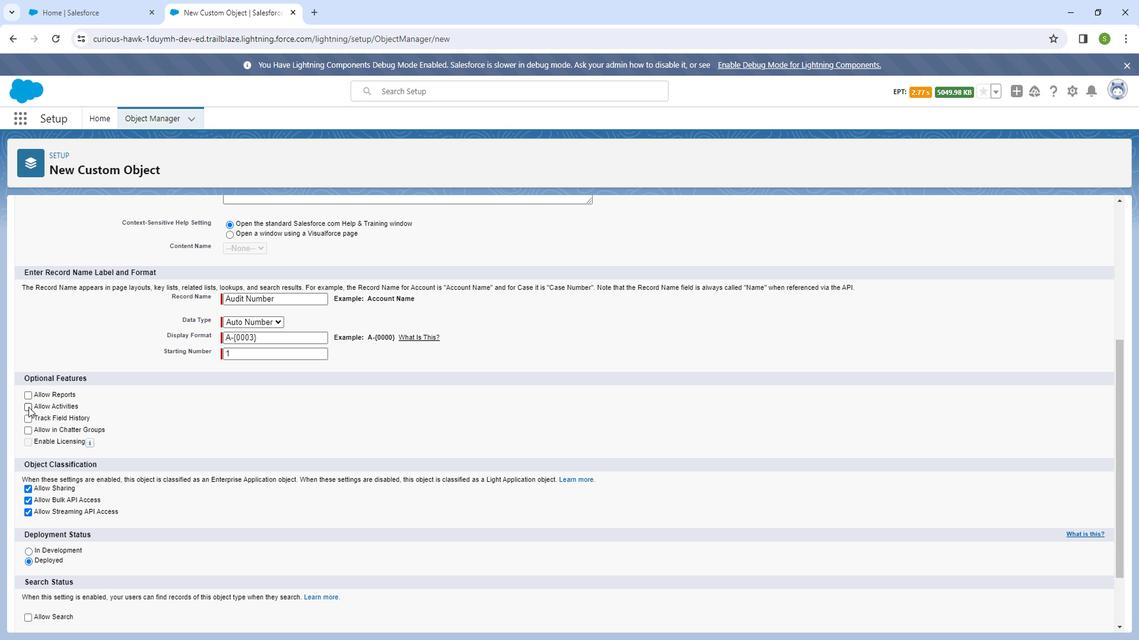
Action: Mouse moved to (43, 427)
Screenshot: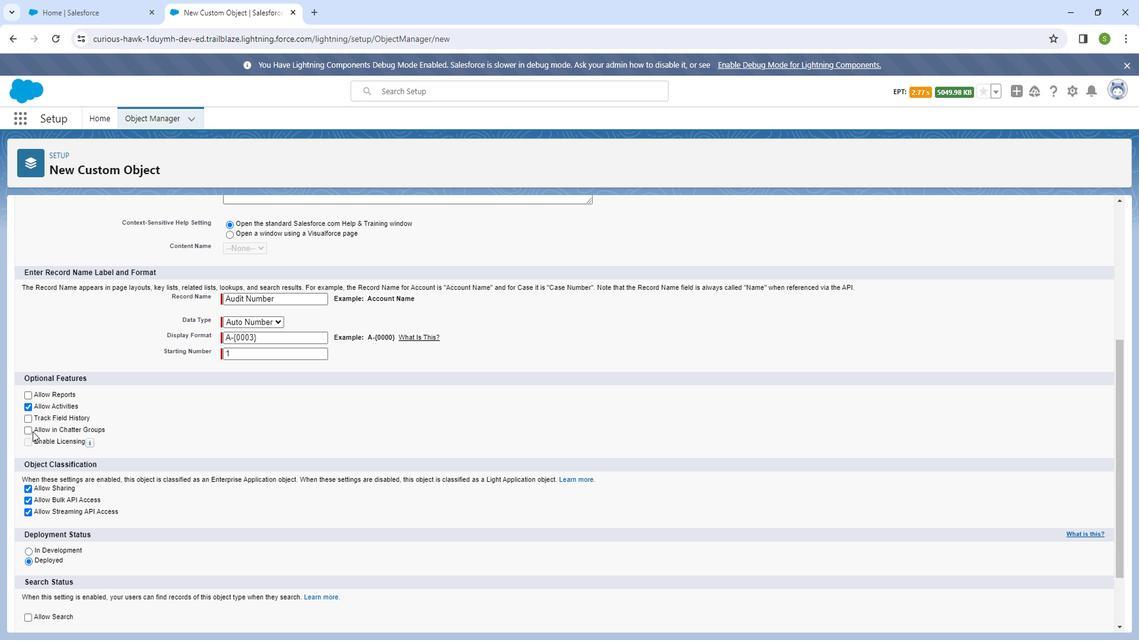 
Action: Mouse pressed left at (43, 427)
Screenshot: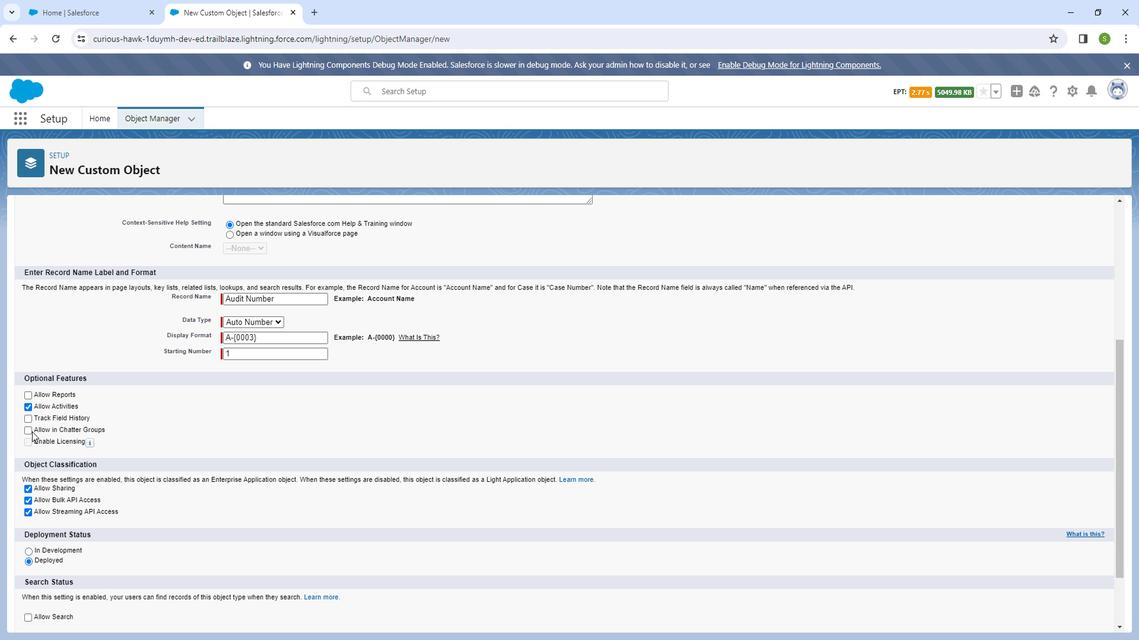 
Action: Mouse moved to (39, 427)
Screenshot: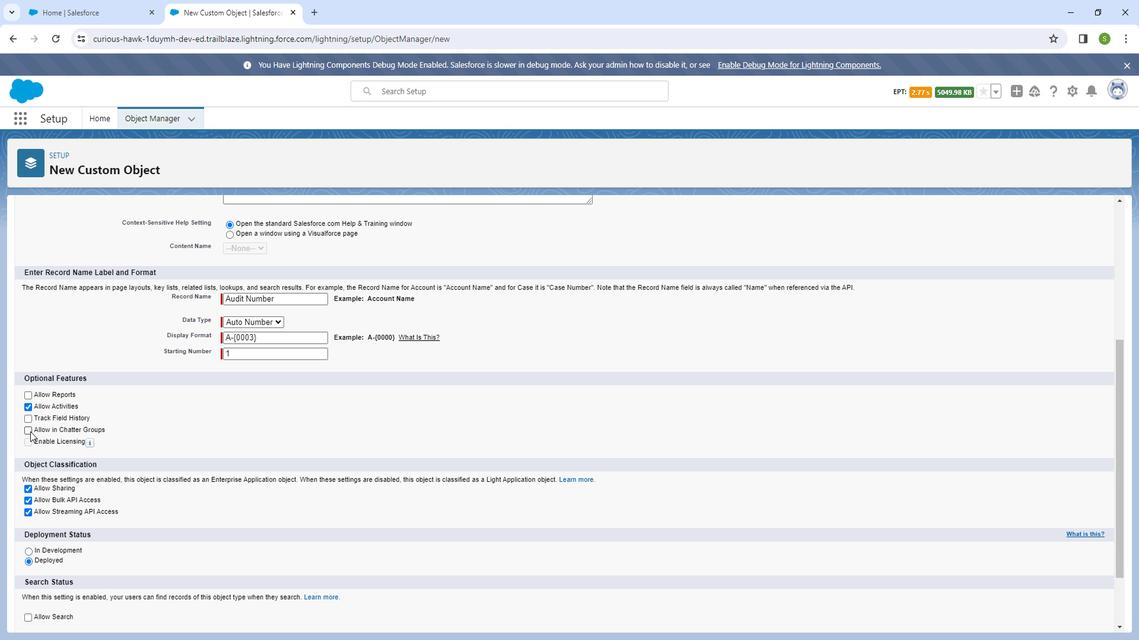 
Action: Mouse pressed left at (39, 427)
Screenshot: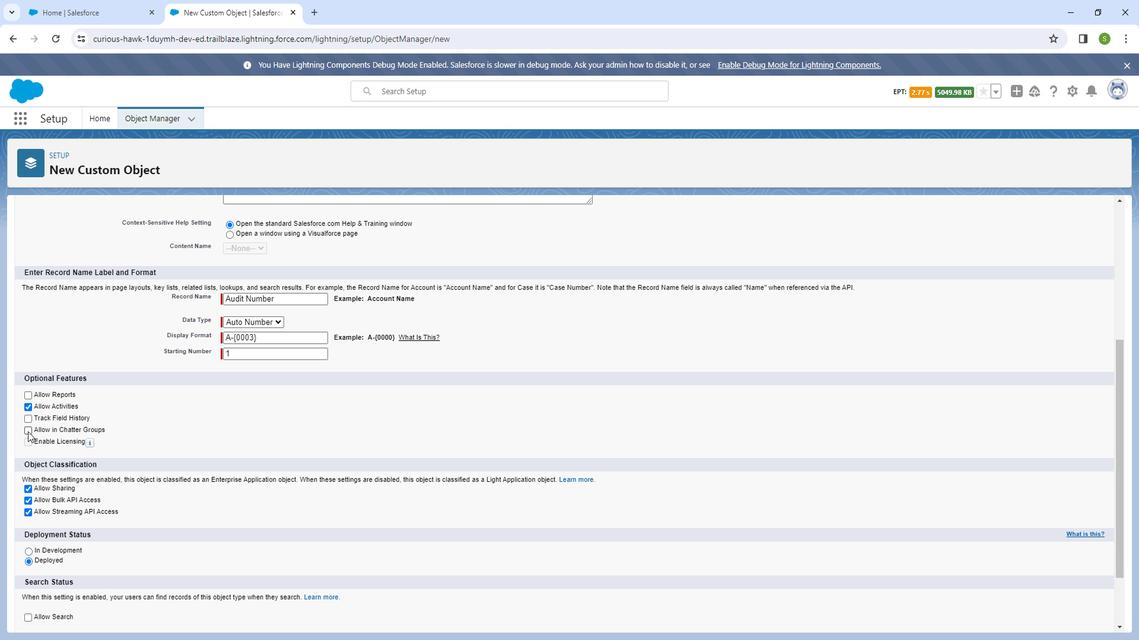 
Action: Mouse moved to (103, 463)
Screenshot: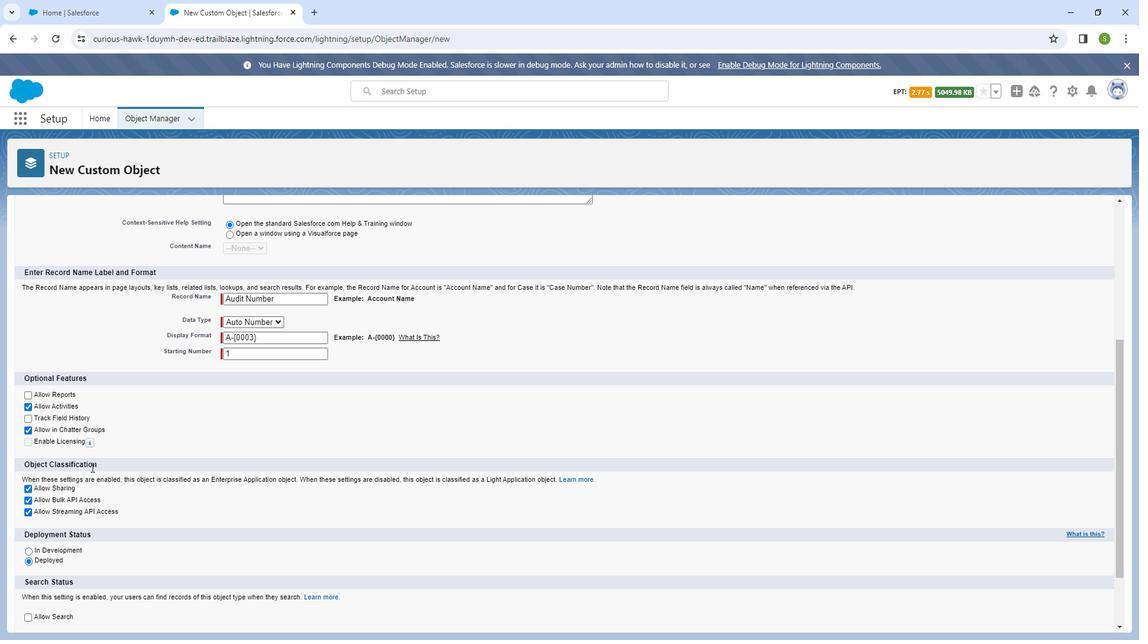 
Action: Mouse scrolled (103, 463) with delta (0, 0)
Screenshot: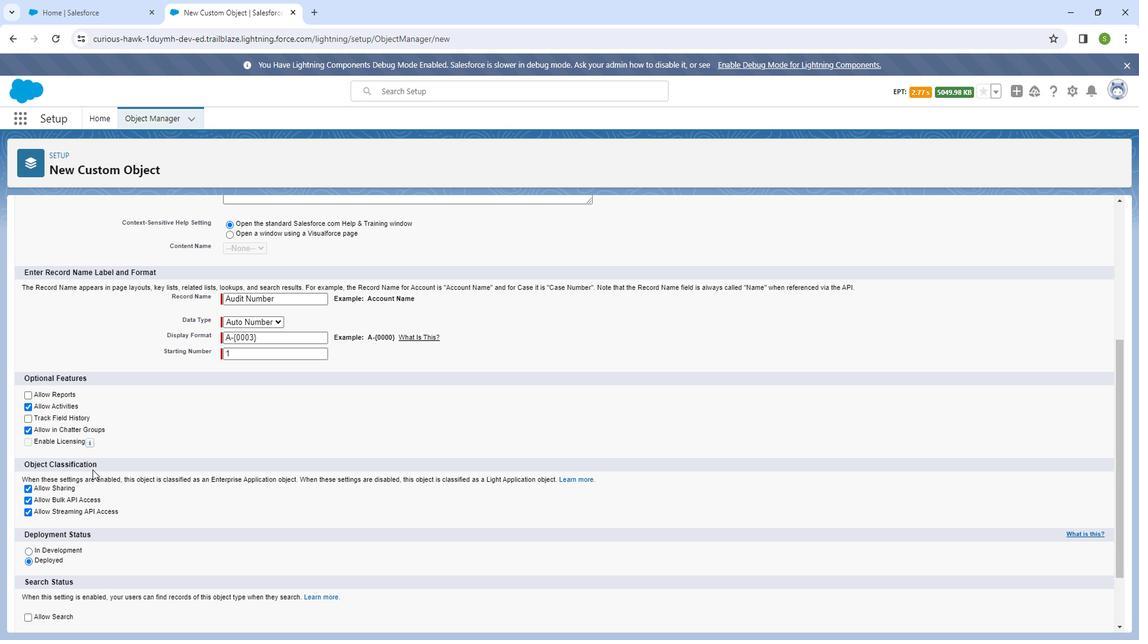 
Action: Mouse scrolled (103, 463) with delta (0, 0)
Screenshot: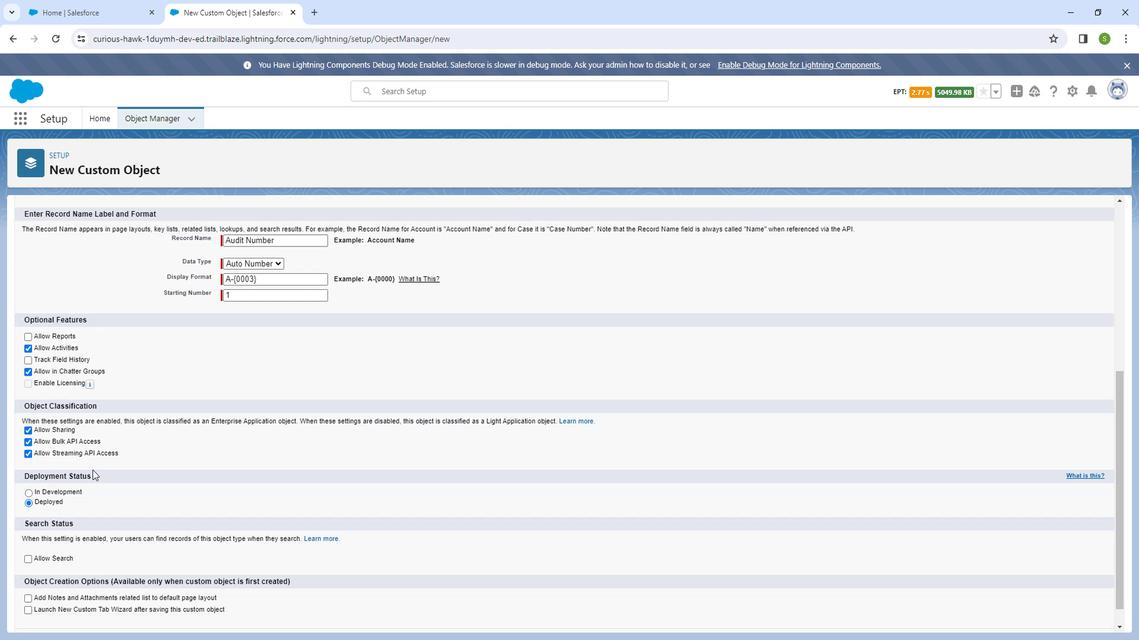 
Action: Mouse moved to (64, 463)
Screenshot: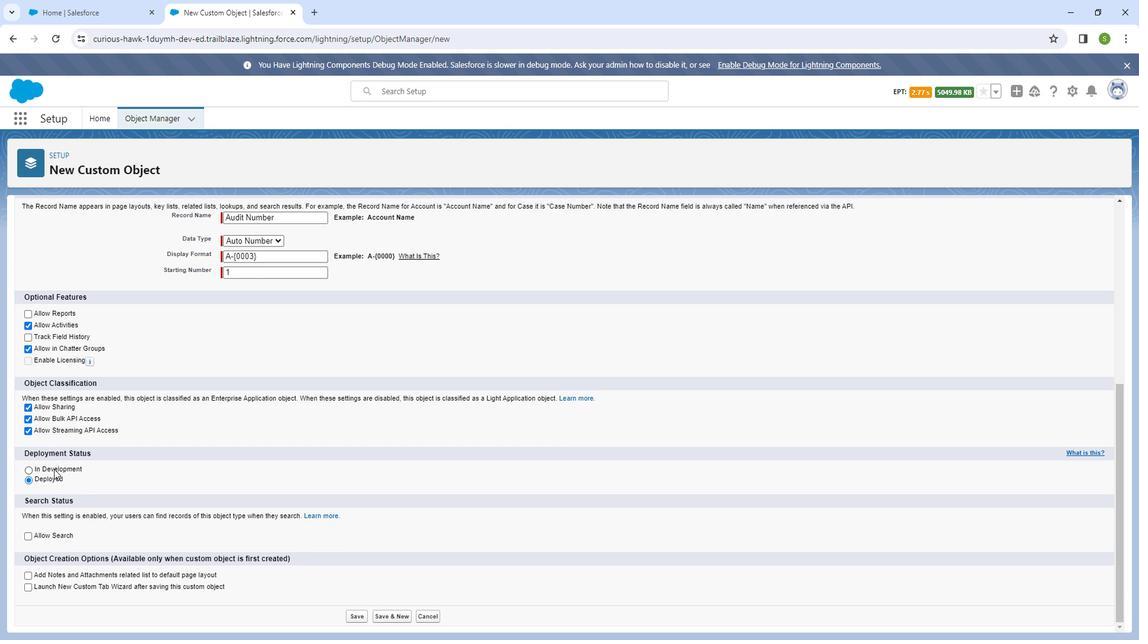 
Action: Mouse pressed left at (64, 463)
Screenshot: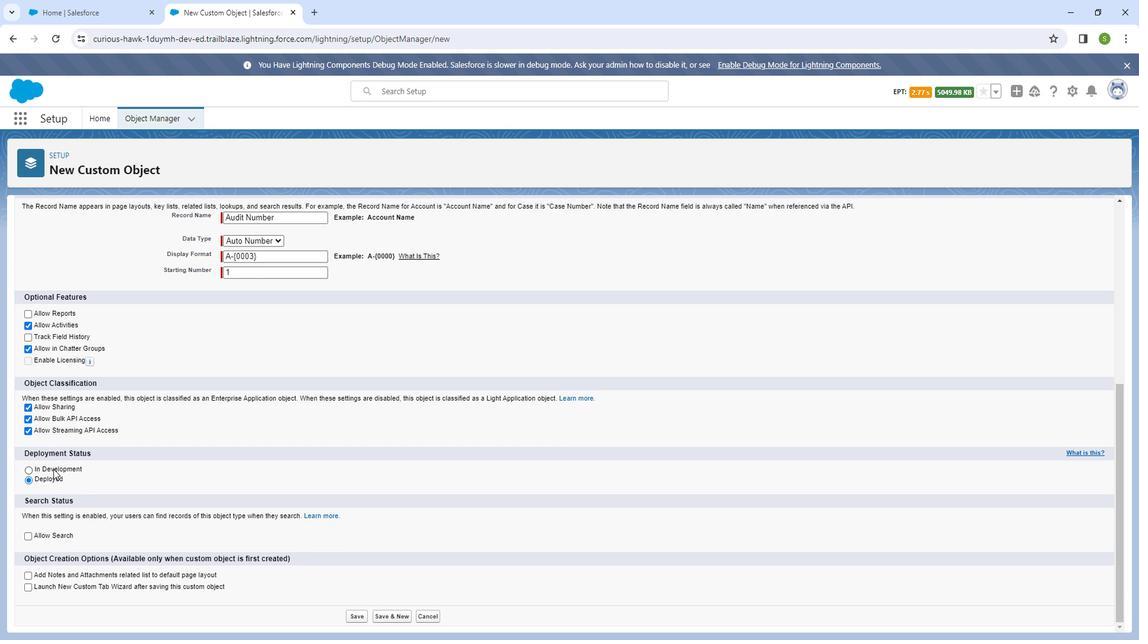 
Action: Mouse moved to (39, 526)
Screenshot: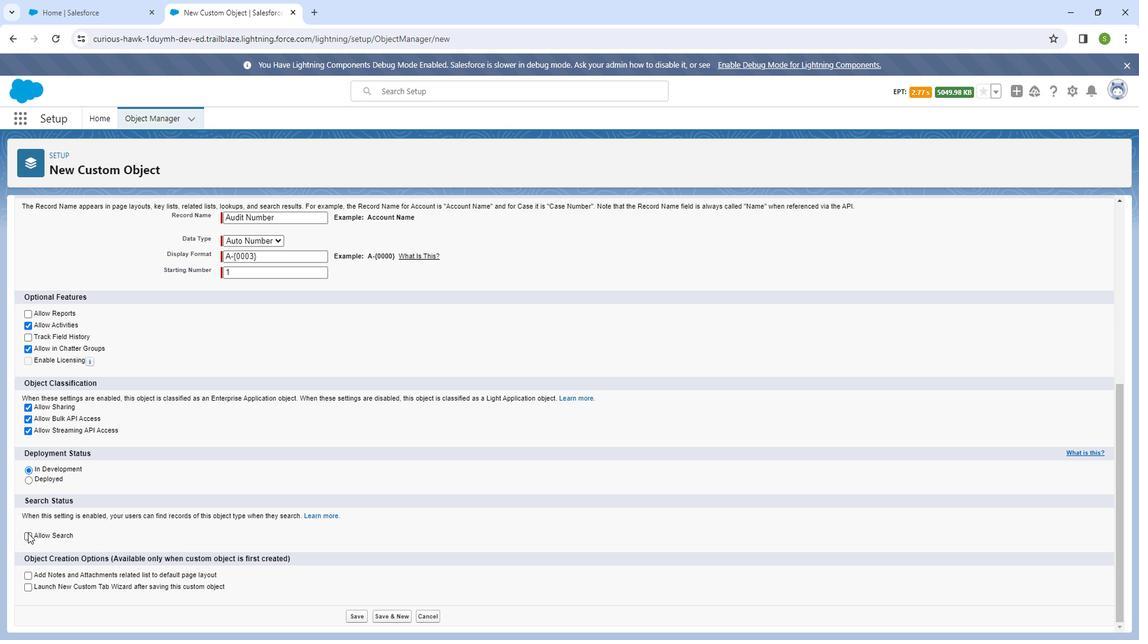 
Action: Mouse pressed left at (39, 526)
Screenshot: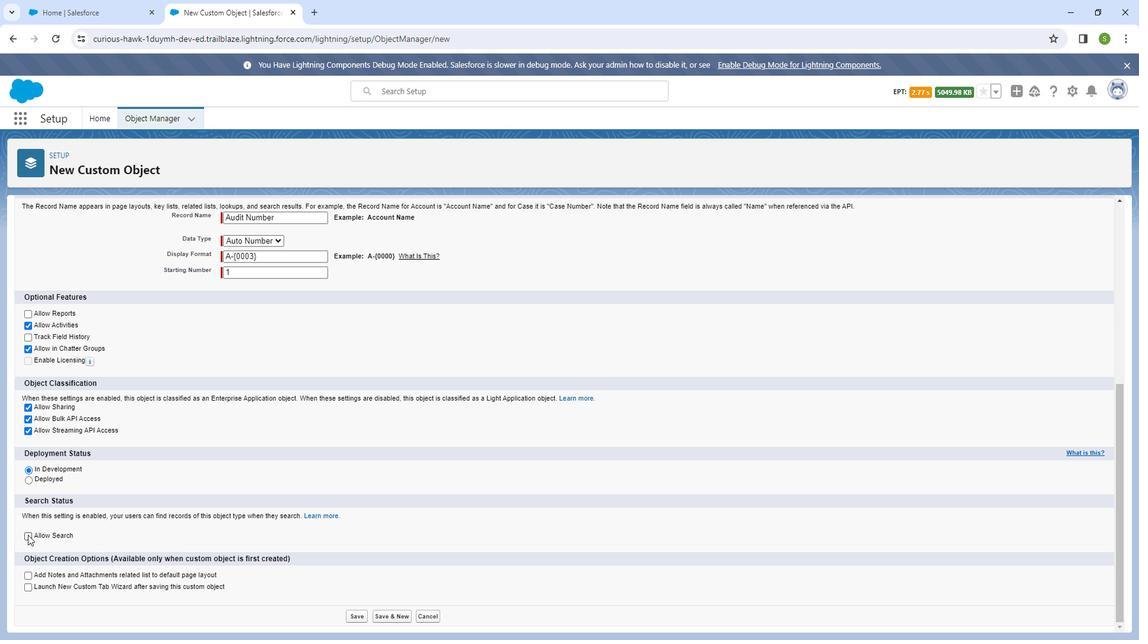 
Action: Mouse moved to (40, 565)
Screenshot: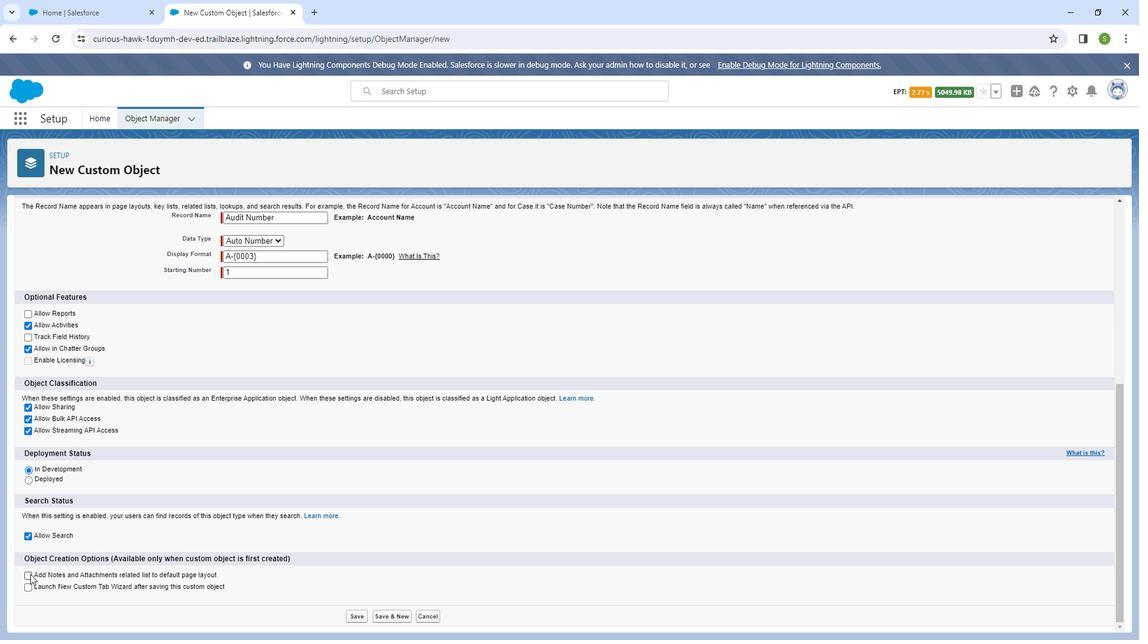 
Action: Mouse pressed left at (40, 565)
Screenshot: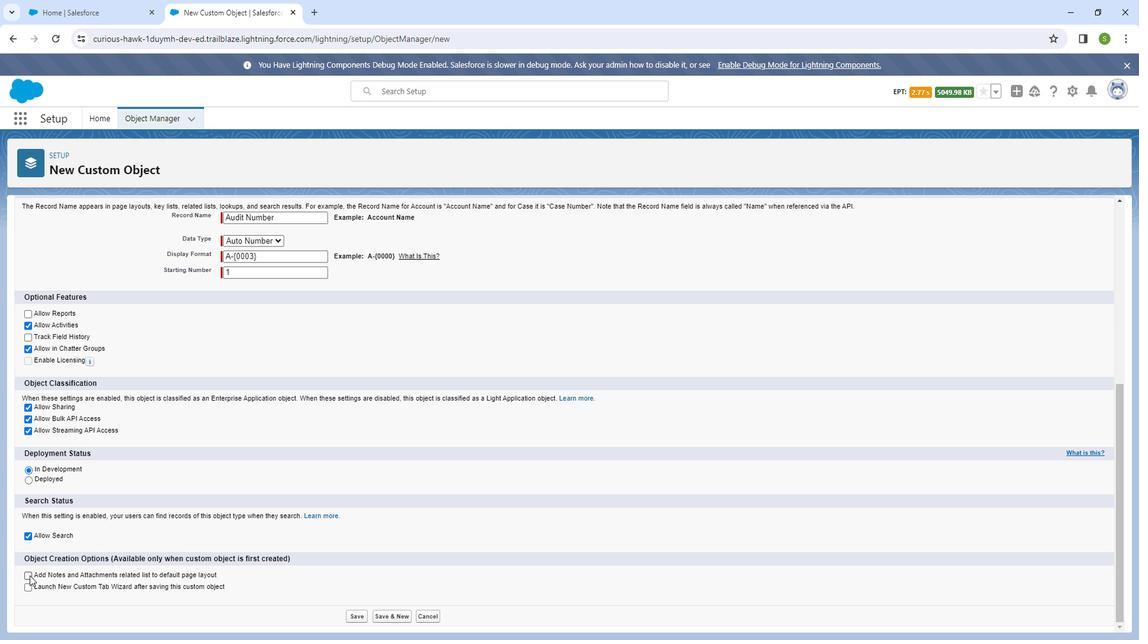 
Action: Mouse moved to (371, 607)
Screenshot: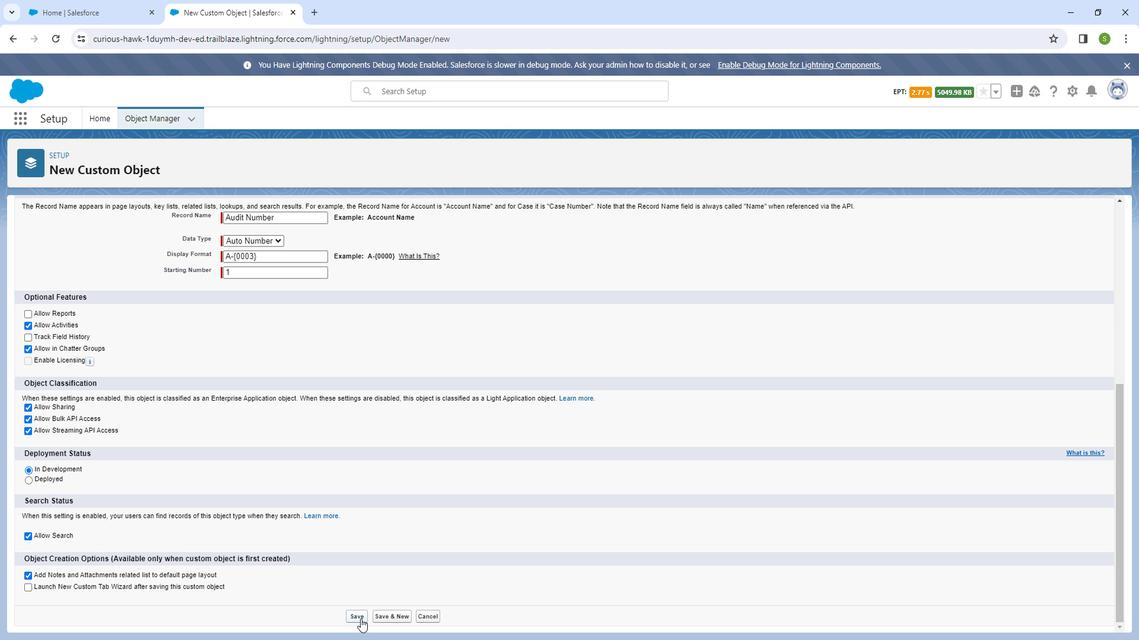 
Action: Mouse pressed left at (371, 607)
Screenshot: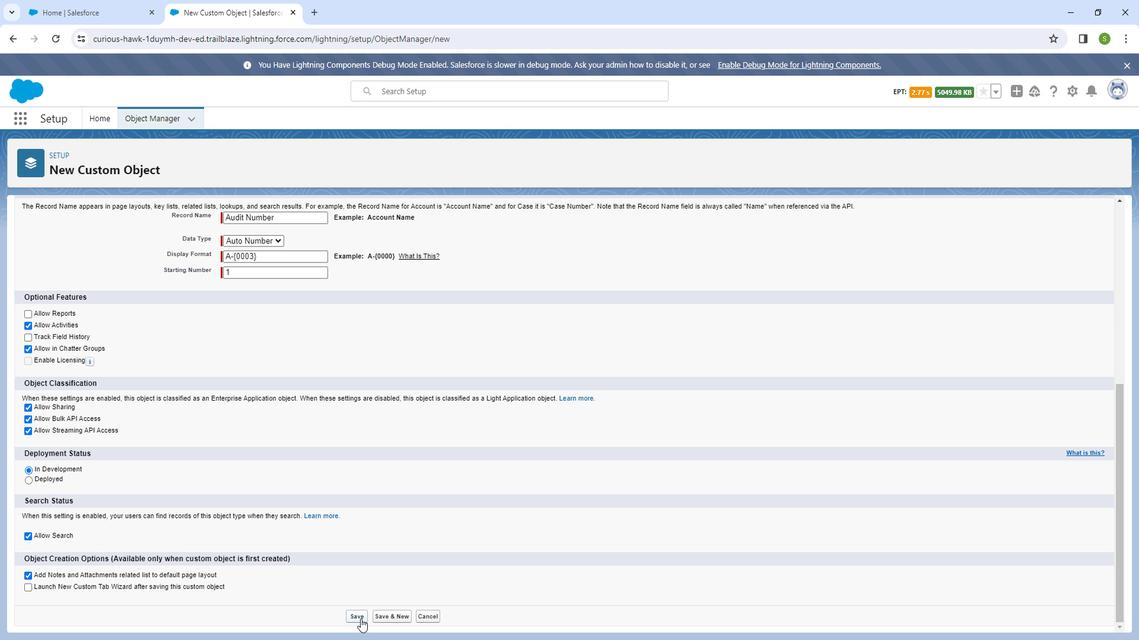 
Action: Mouse moved to (401, 510)
Screenshot: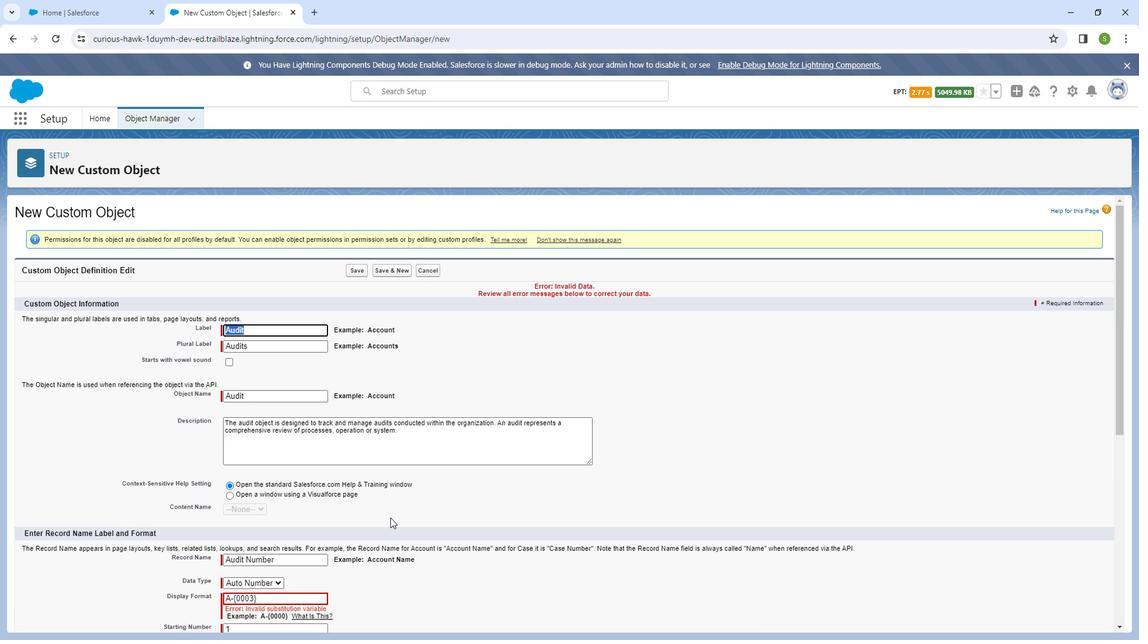 
Action: Mouse scrolled (401, 510) with delta (0, 0)
Screenshot: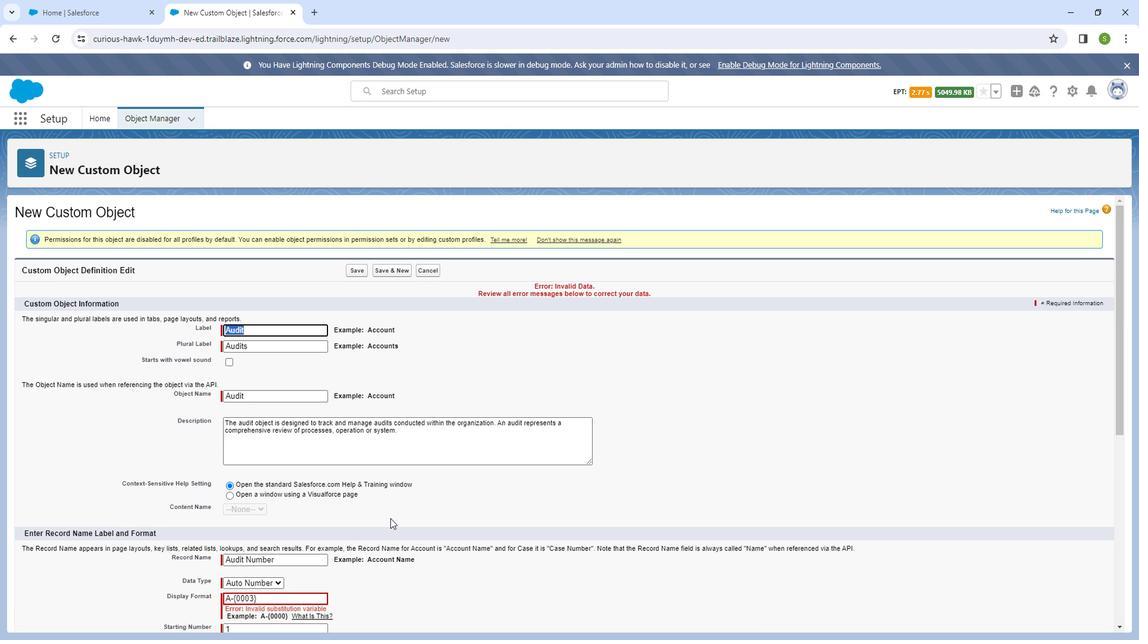 
Action: Mouse moved to (263, 528)
Screenshot: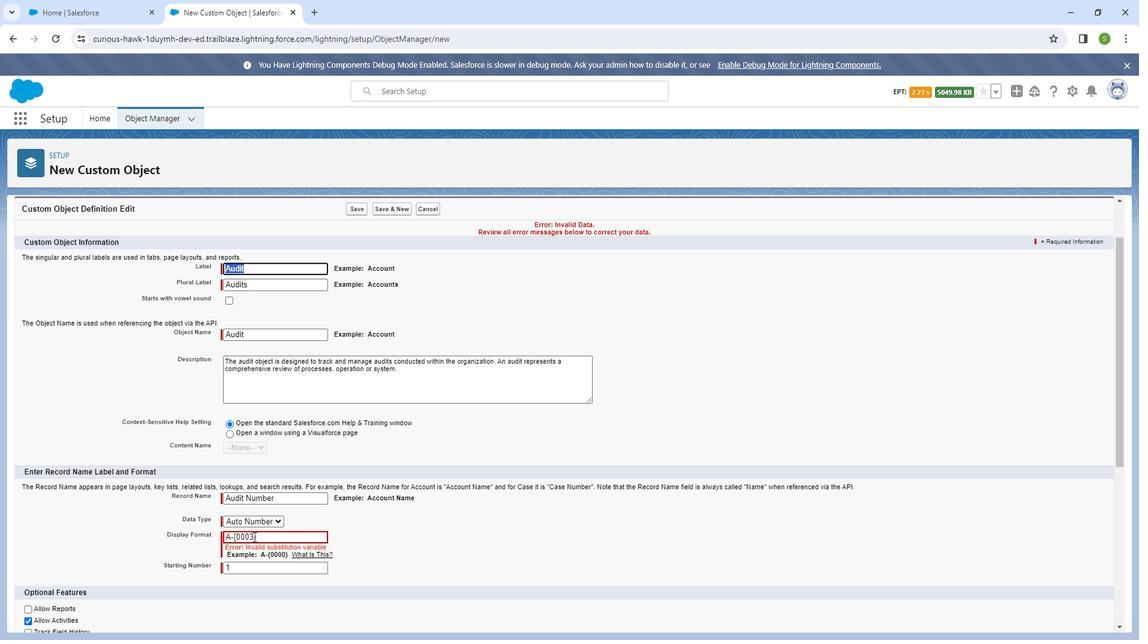 
Action: Mouse pressed left at (263, 528)
Screenshot: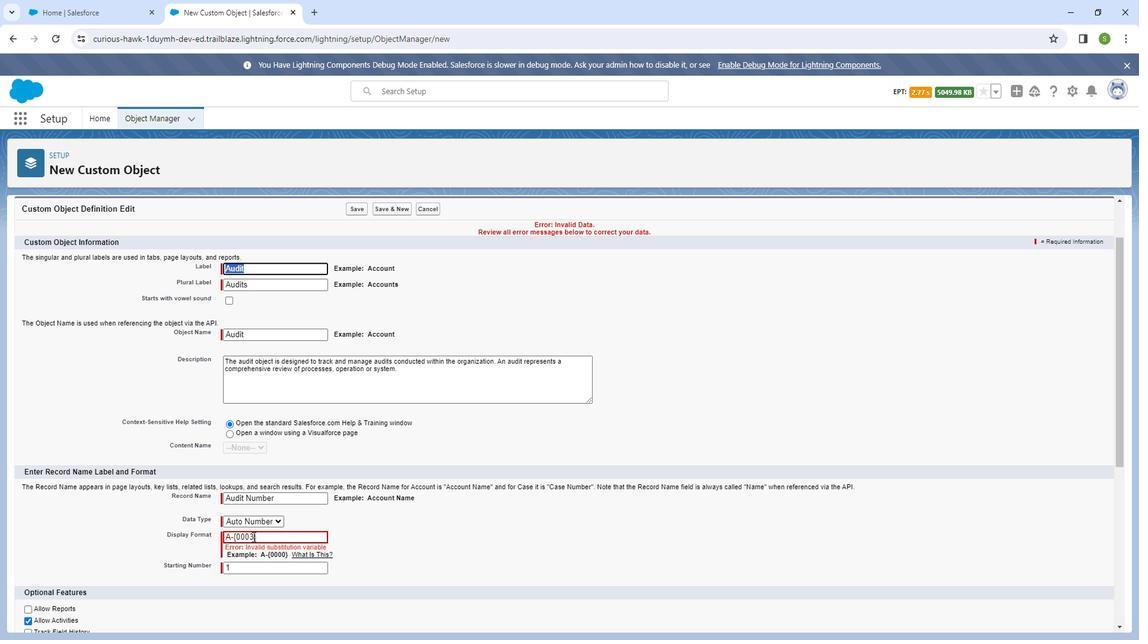 
Action: Mouse moved to (296, 530)
Screenshot: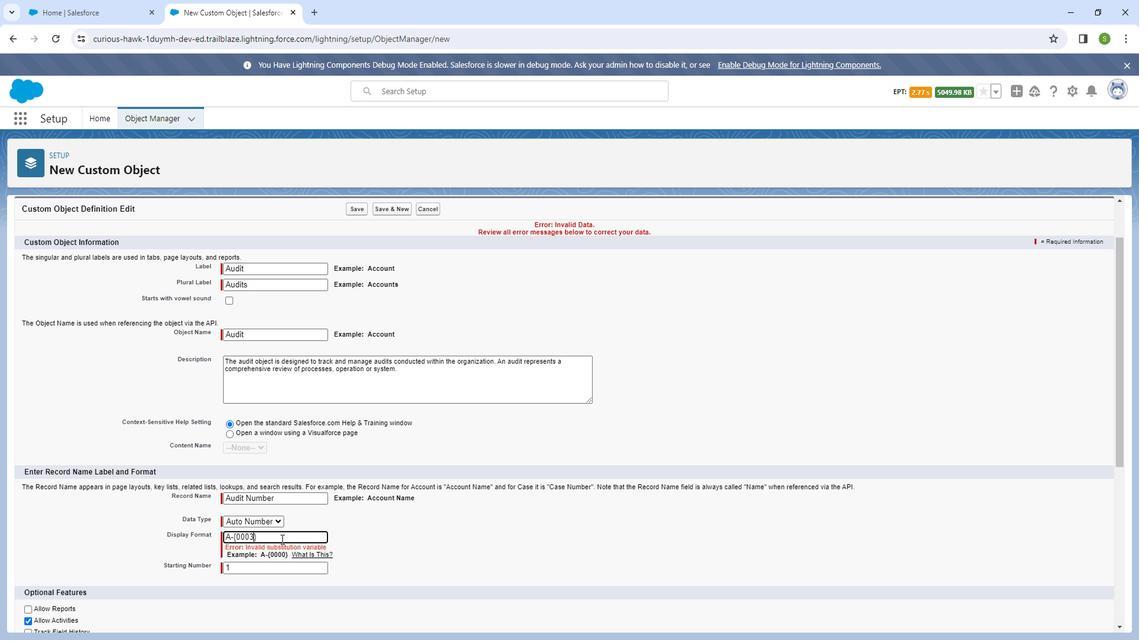 
Action: Key pressed <Key.backspace>
Screenshot: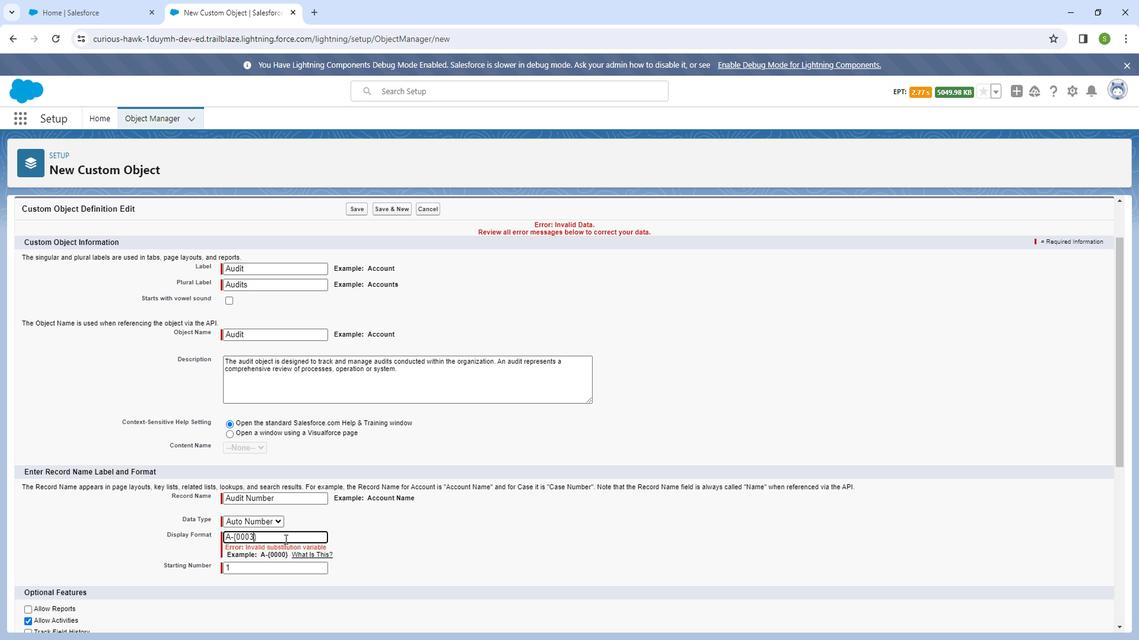 
Action: Mouse moved to (367, 214)
Screenshot: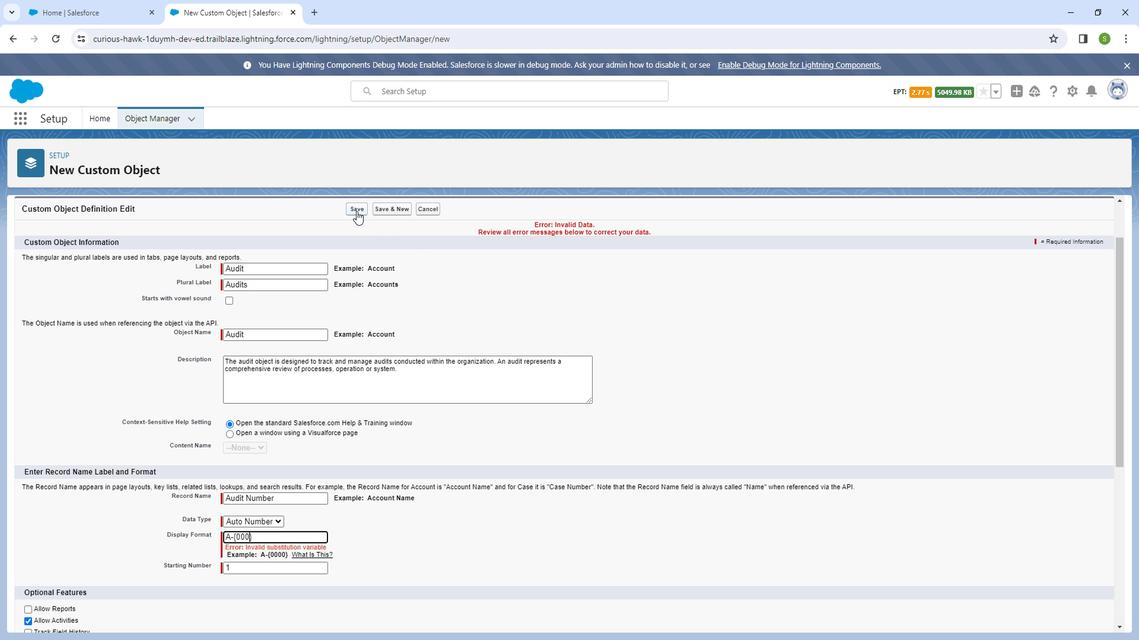 
Action: Mouse pressed left at (367, 214)
Screenshot: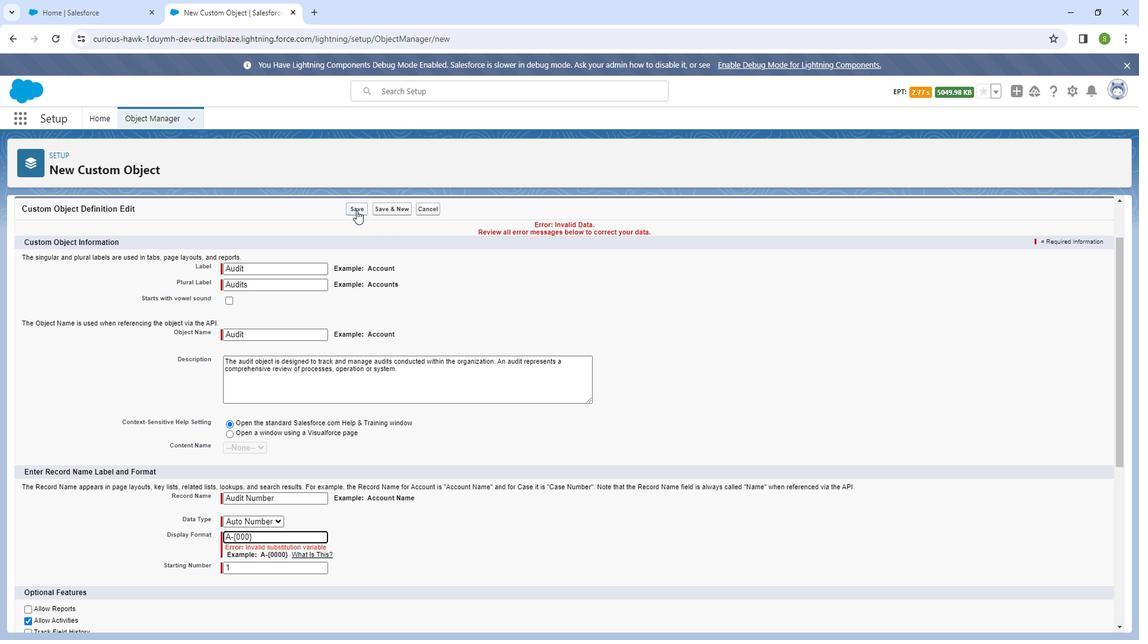 
Action: Mouse moved to (591, 436)
Screenshot: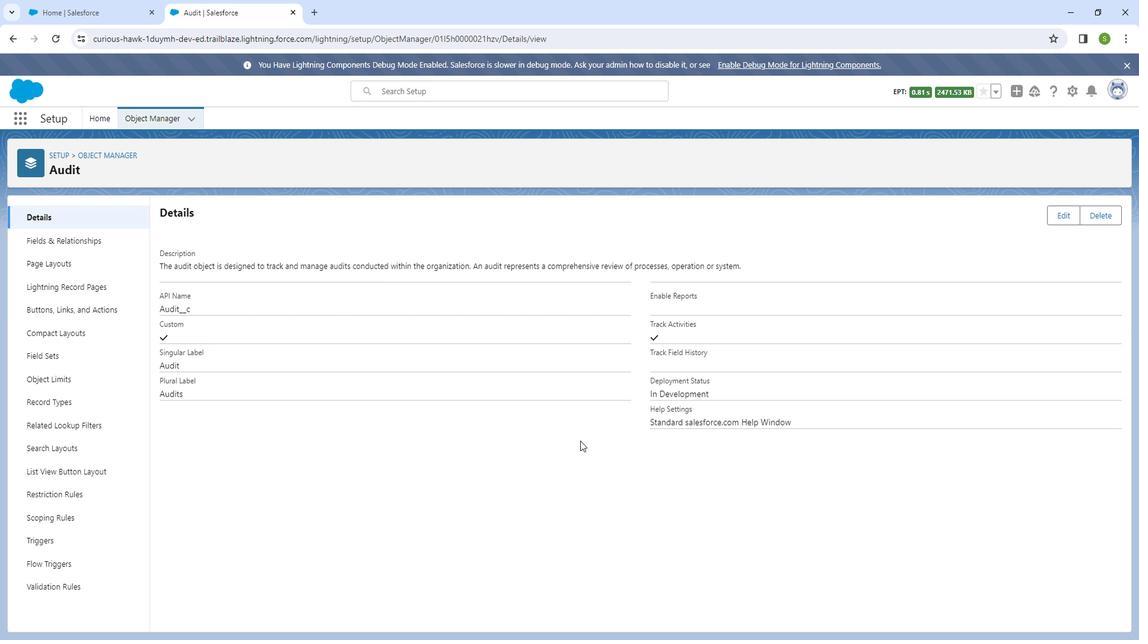 
